 Task: Create new Company, with domain: 'uci.edu' and type: 'Vendor'. Add new contact for this company, with mail Id: 'Uday_Scott@uci.edu', First Name: Uday, Last name:  Scott, Job Title: 'Application Developer', Phone Number: '(916) 555-6795'. Change life cycle stage to  Lead and lead status to  In Progress. Logged in from softage.4@softage.net
Action: Mouse moved to (83, 66)
Screenshot: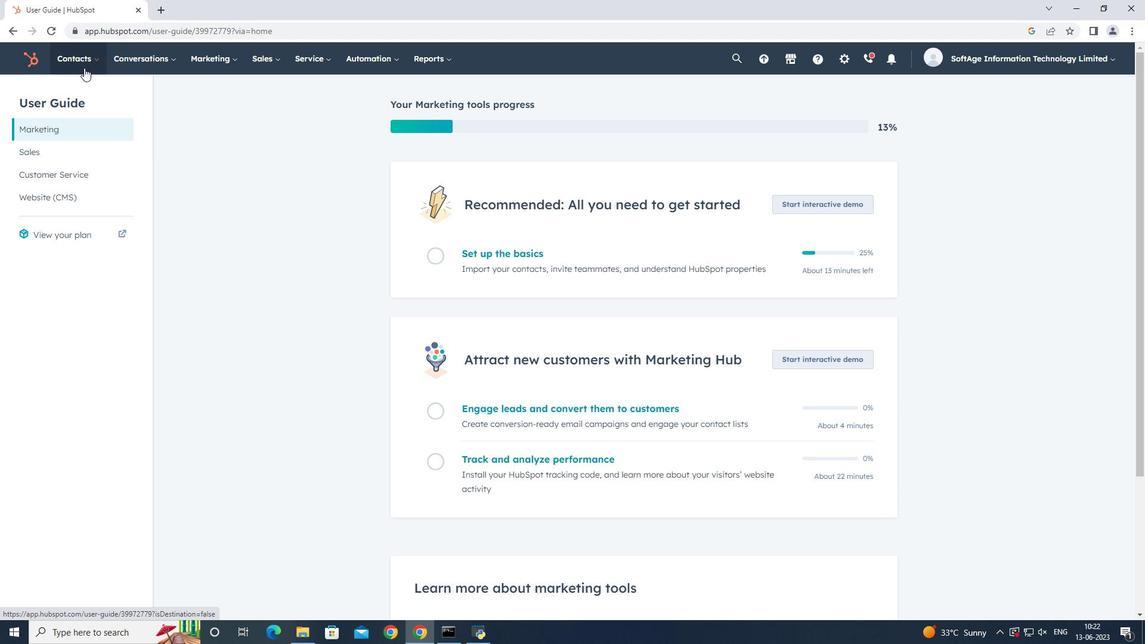 
Action: Mouse pressed left at (83, 66)
Screenshot: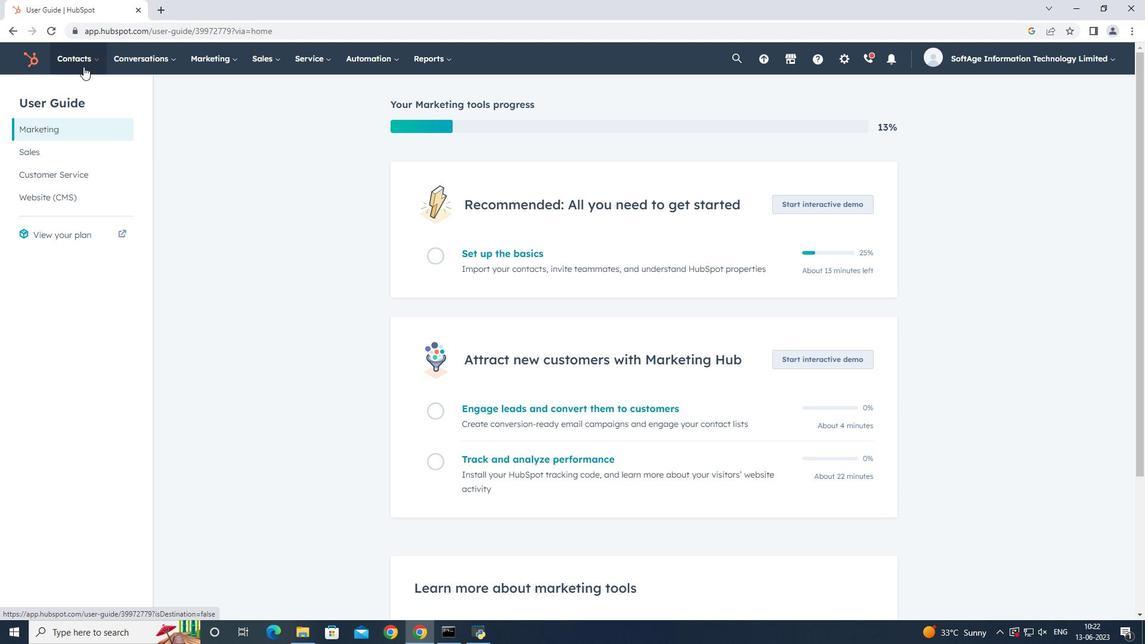 
Action: Mouse moved to (105, 119)
Screenshot: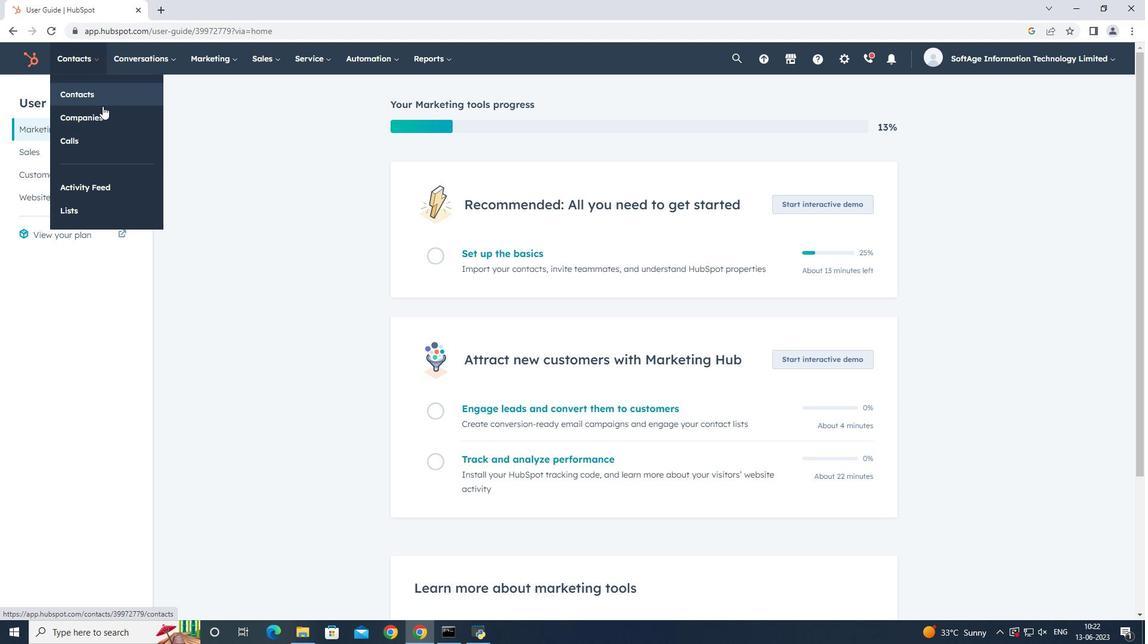 
Action: Mouse pressed left at (105, 119)
Screenshot: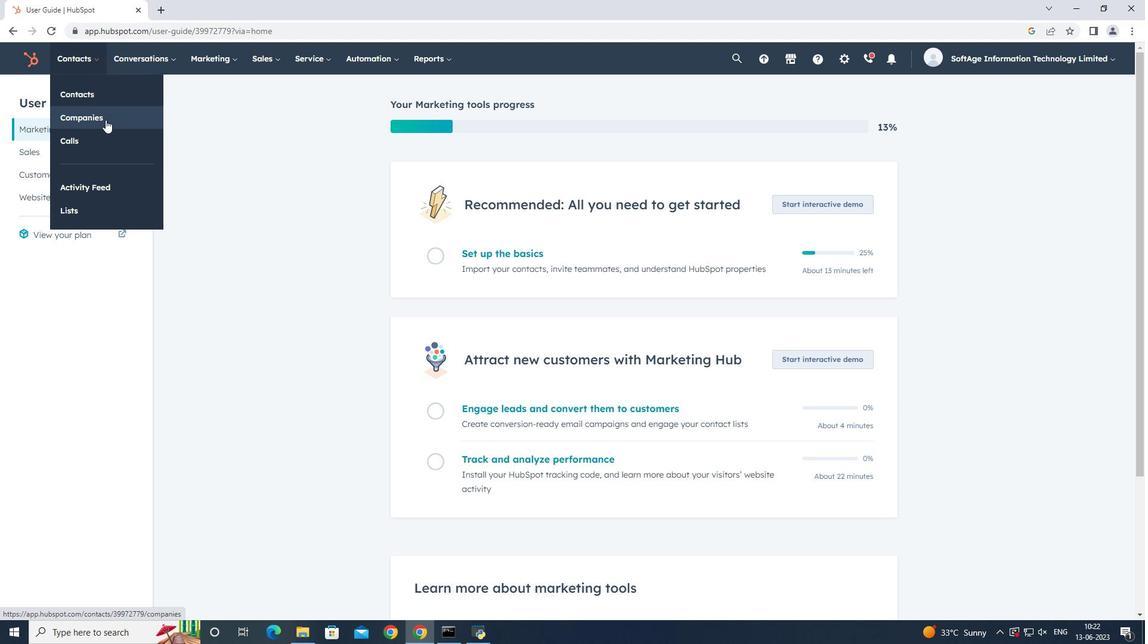 
Action: Mouse moved to (1078, 103)
Screenshot: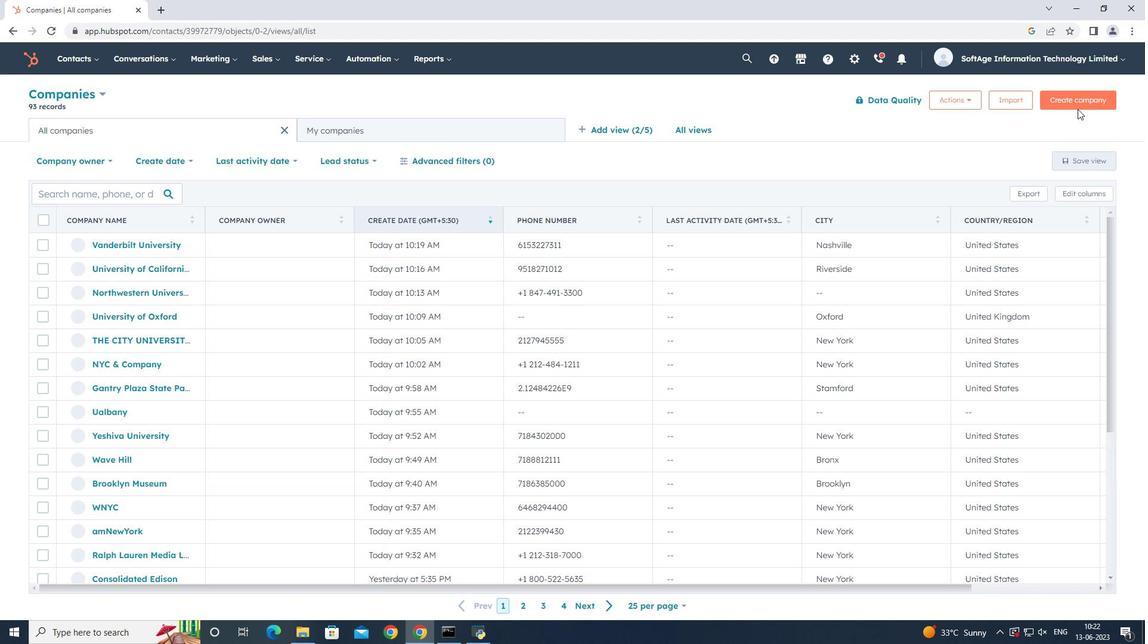 
Action: Mouse pressed left at (1078, 103)
Screenshot: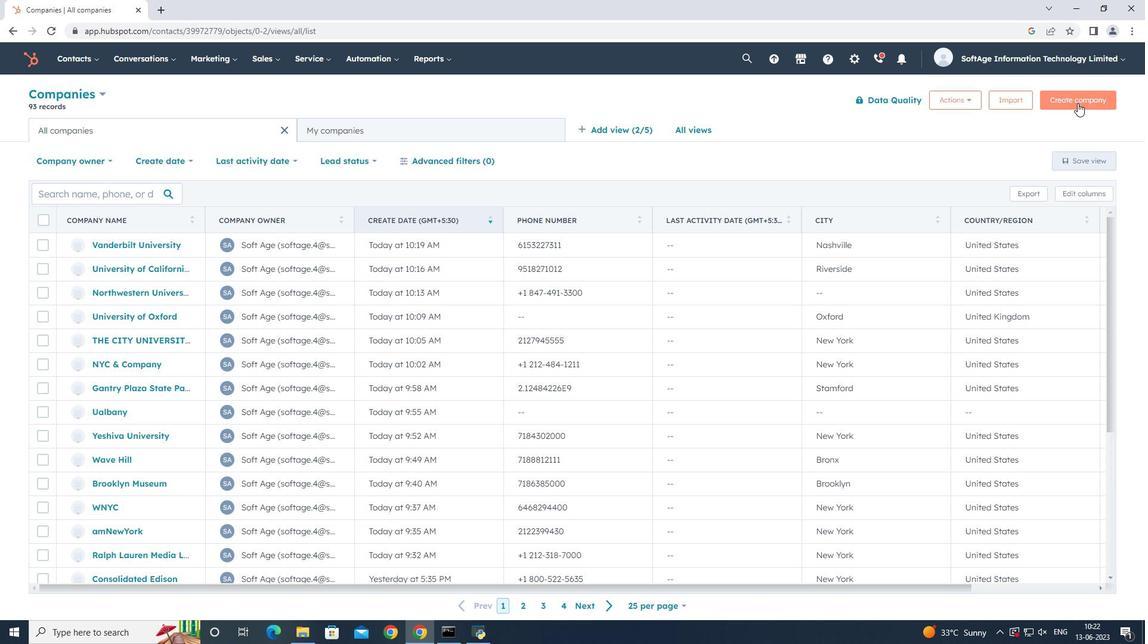 
Action: Mouse moved to (919, 158)
Screenshot: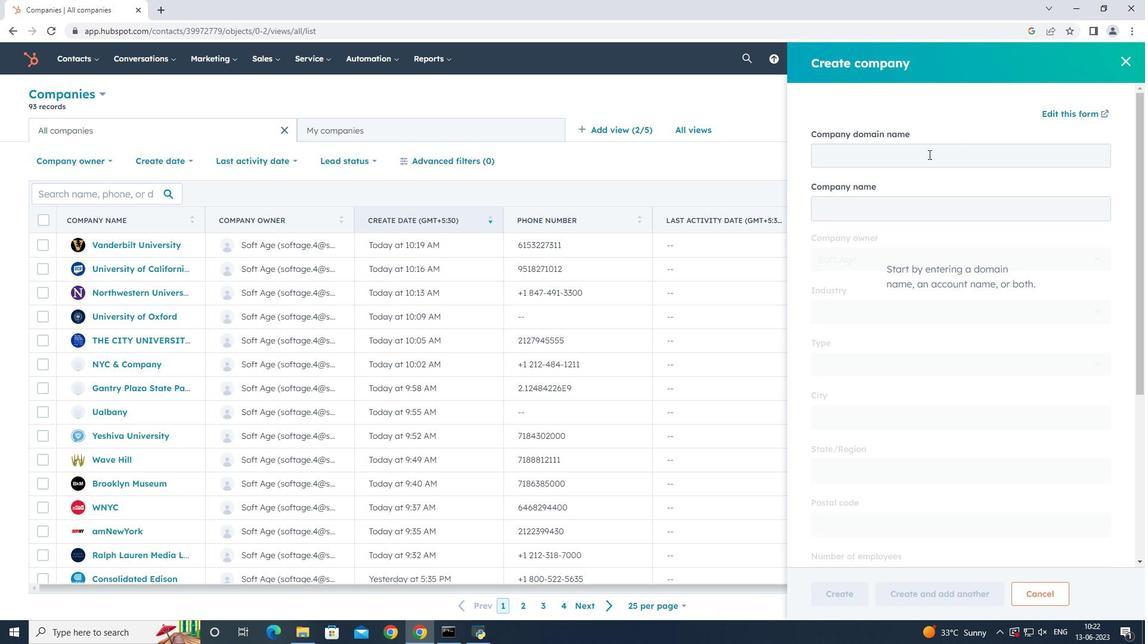 
Action: Mouse pressed left at (919, 158)
Screenshot: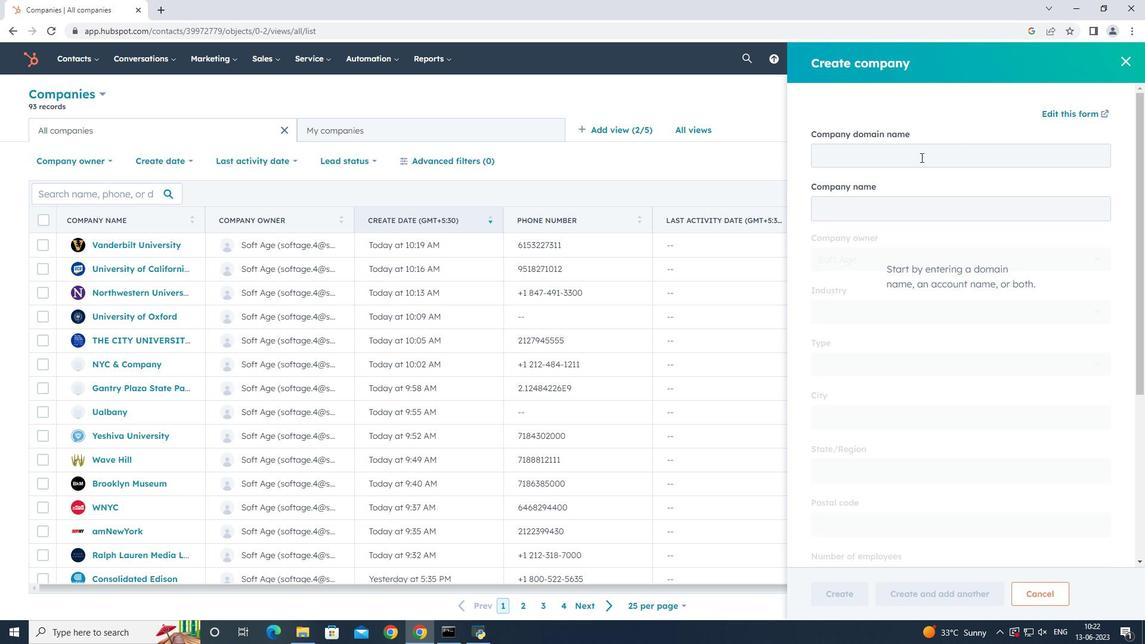 
Action: Key pressed uci.edu
Screenshot: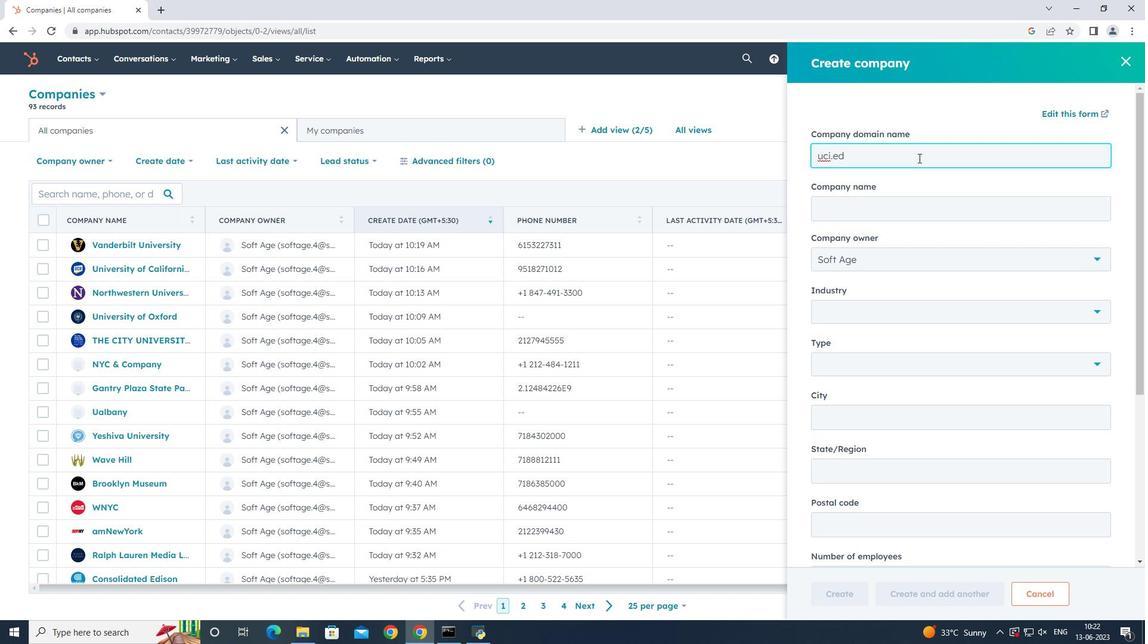 
Action: Mouse moved to (932, 359)
Screenshot: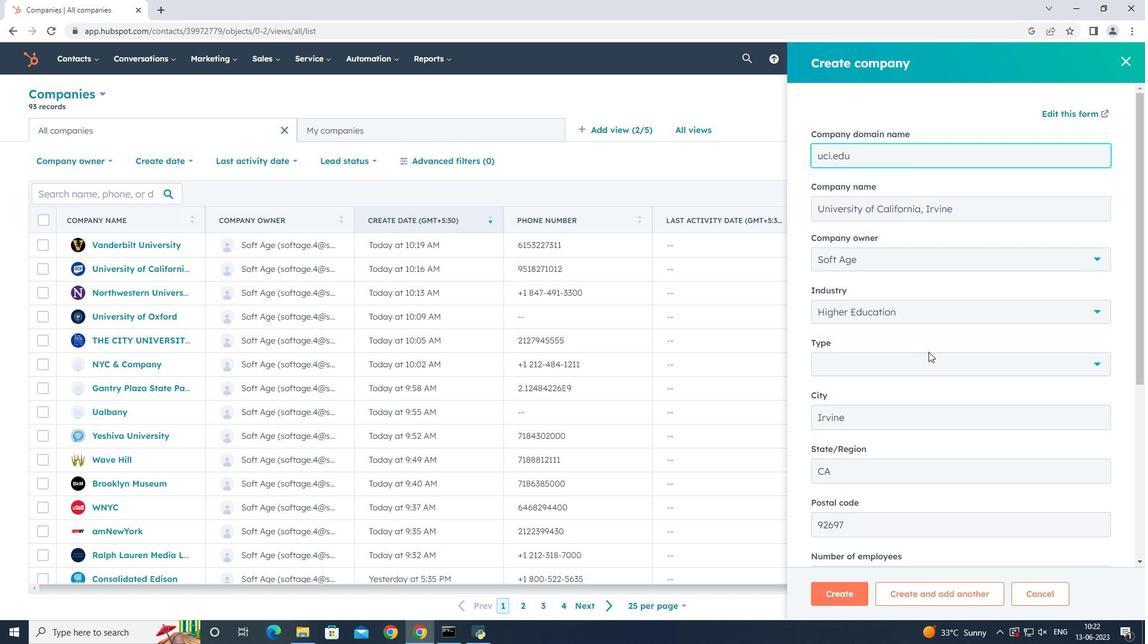 
Action: Mouse pressed left at (932, 359)
Screenshot: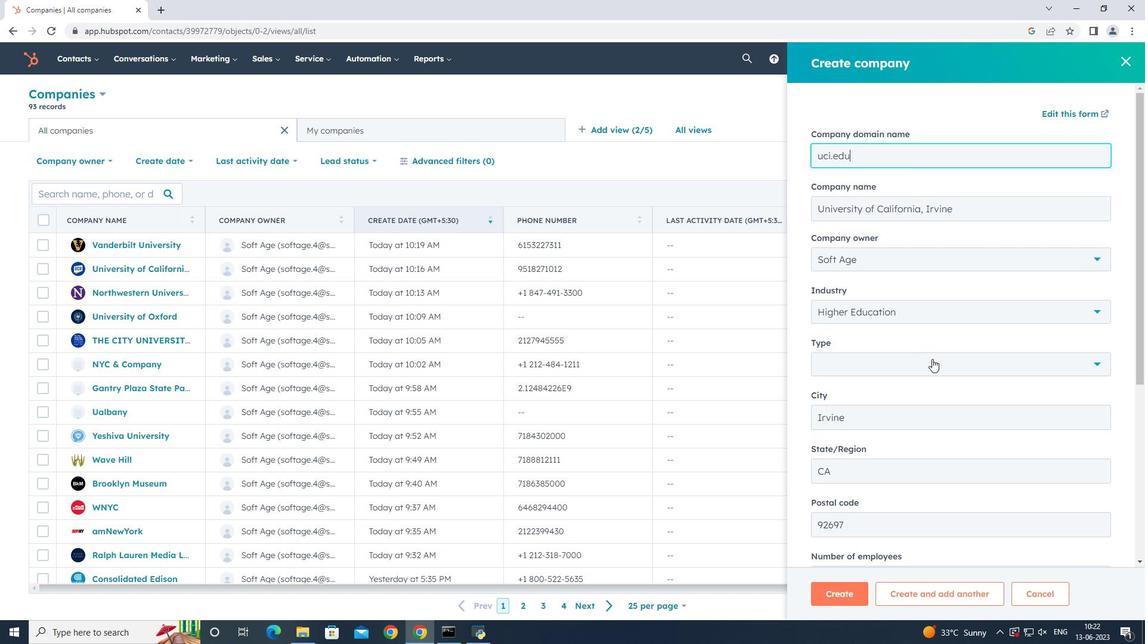 
Action: Mouse moved to (917, 489)
Screenshot: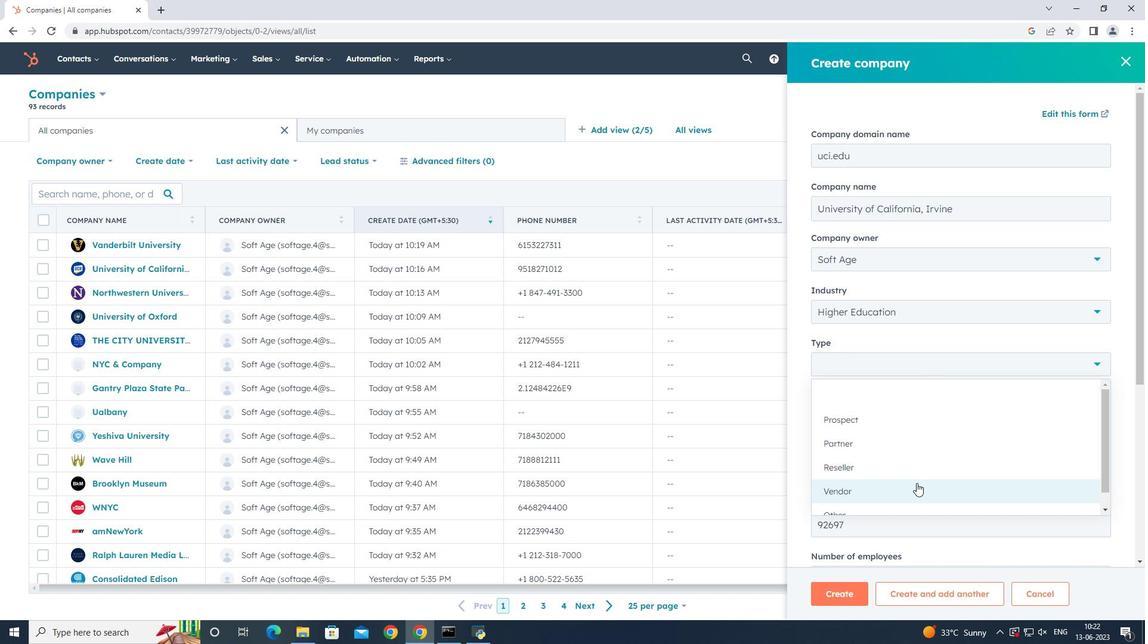 
Action: Mouse pressed left at (917, 489)
Screenshot: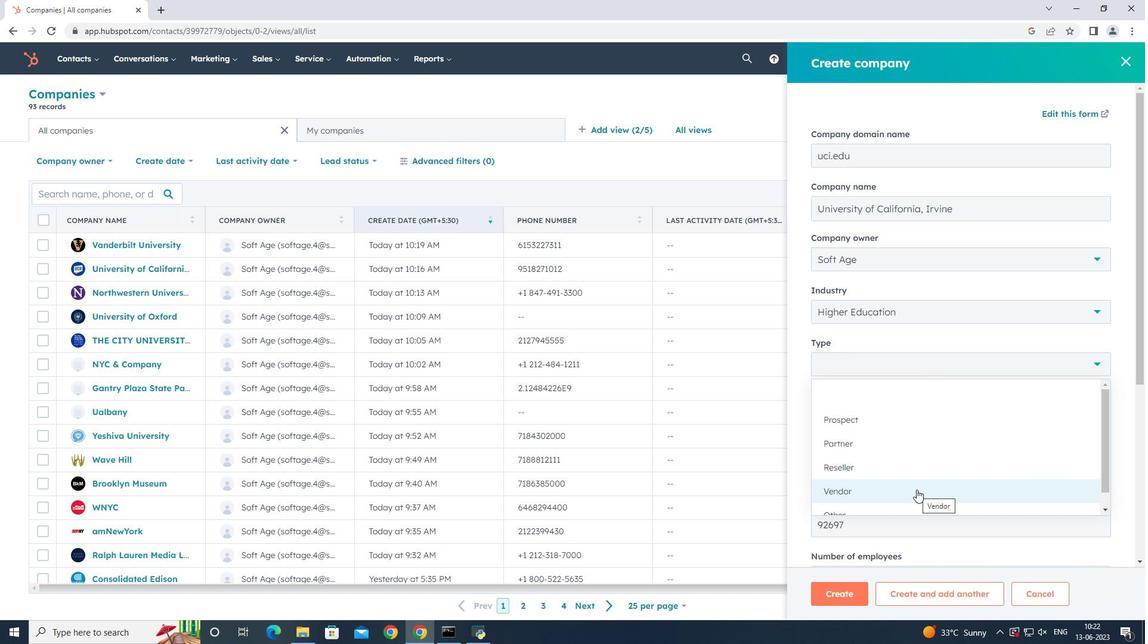 
Action: Mouse scrolled (917, 489) with delta (0, 0)
Screenshot: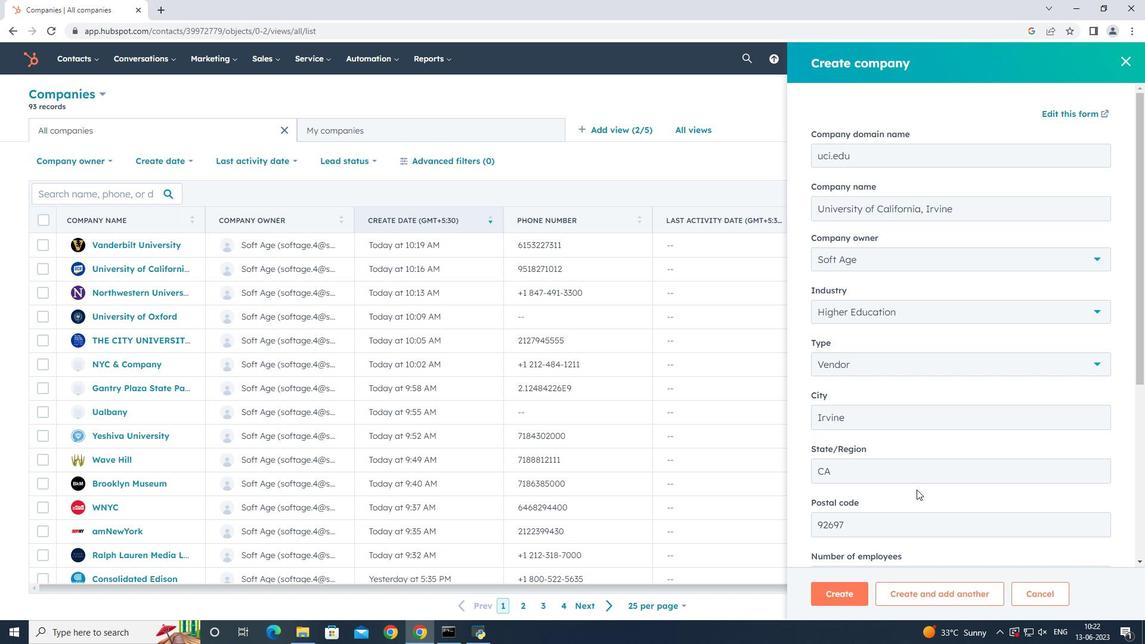 
Action: Mouse moved to (917, 490)
Screenshot: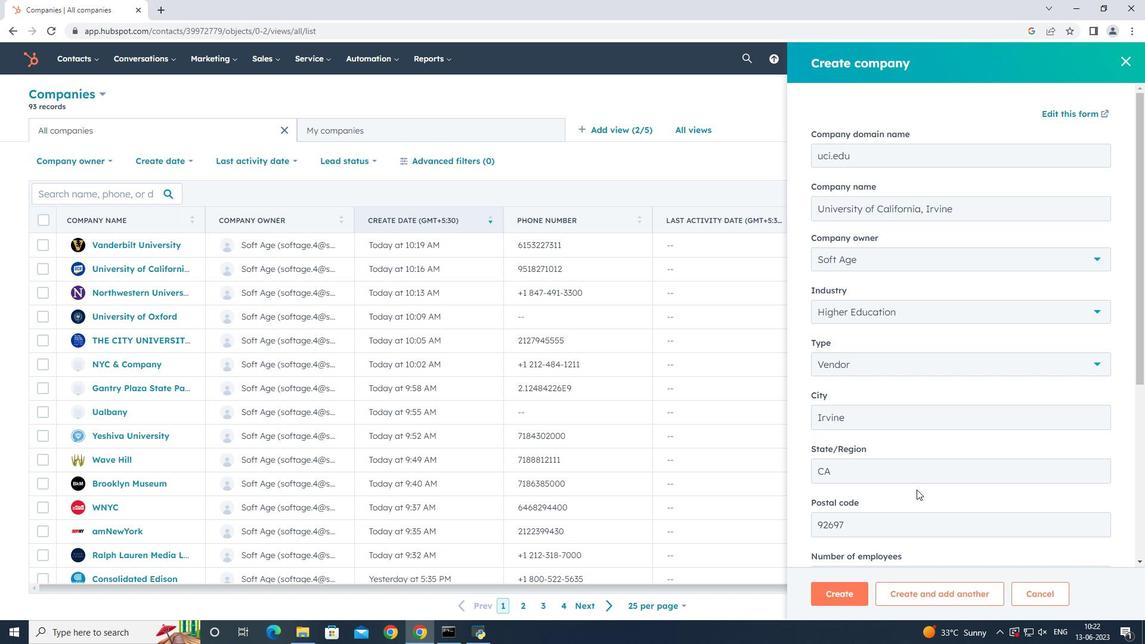 
Action: Mouse scrolled (917, 489) with delta (0, 0)
Screenshot: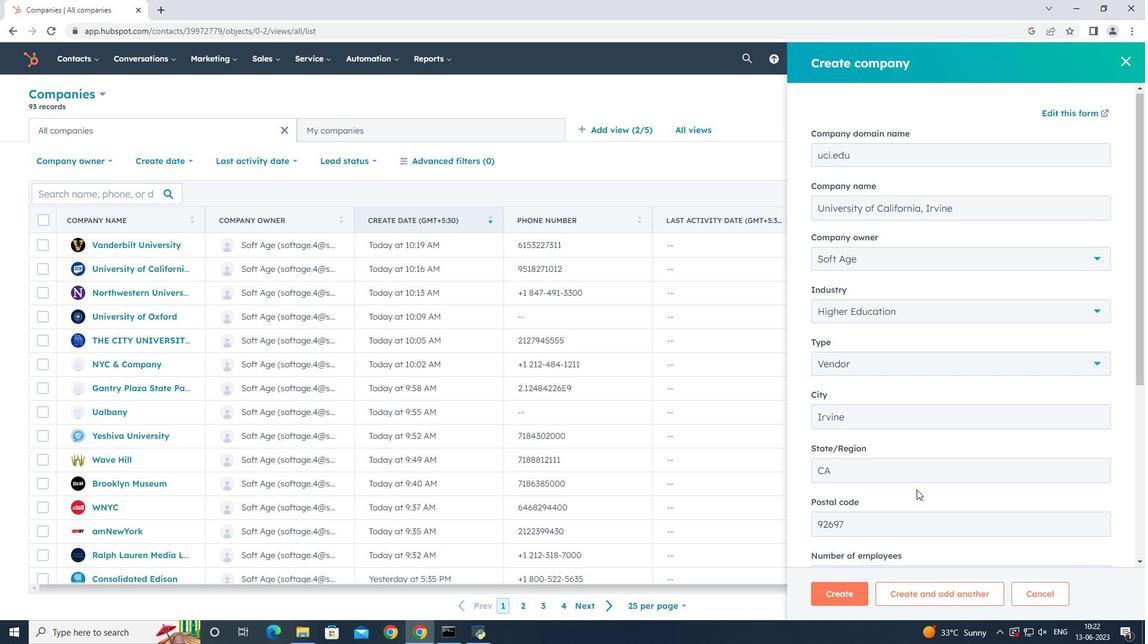 
Action: Mouse scrolled (917, 489) with delta (0, 0)
Screenshot: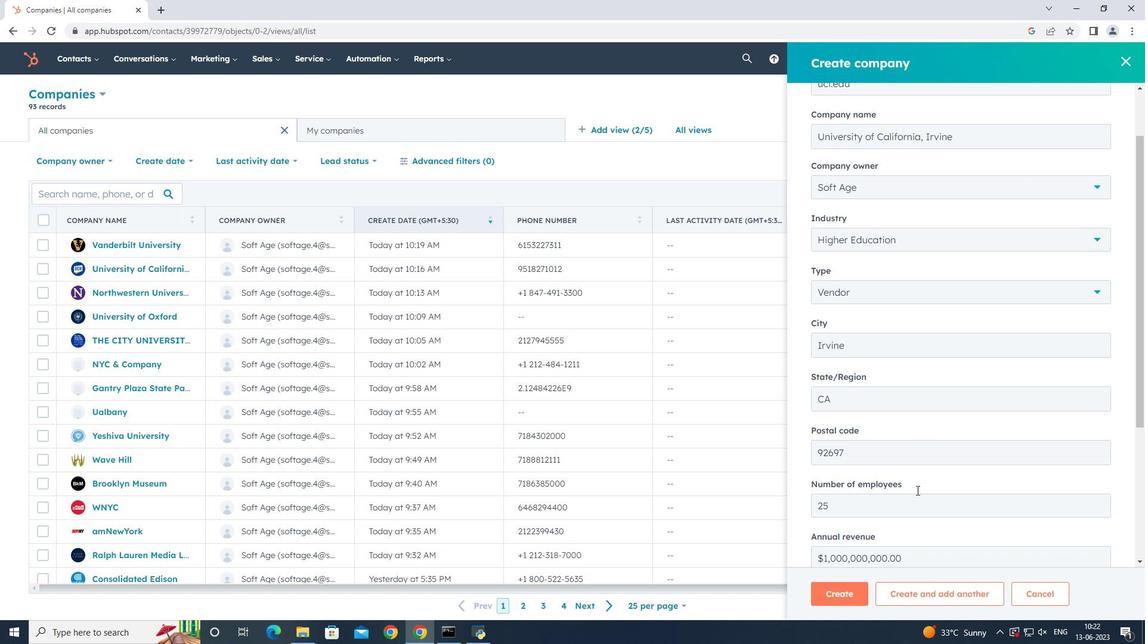 
Action: Mouse scrolled (917, 489) with delta (0, 0)
Screenshot: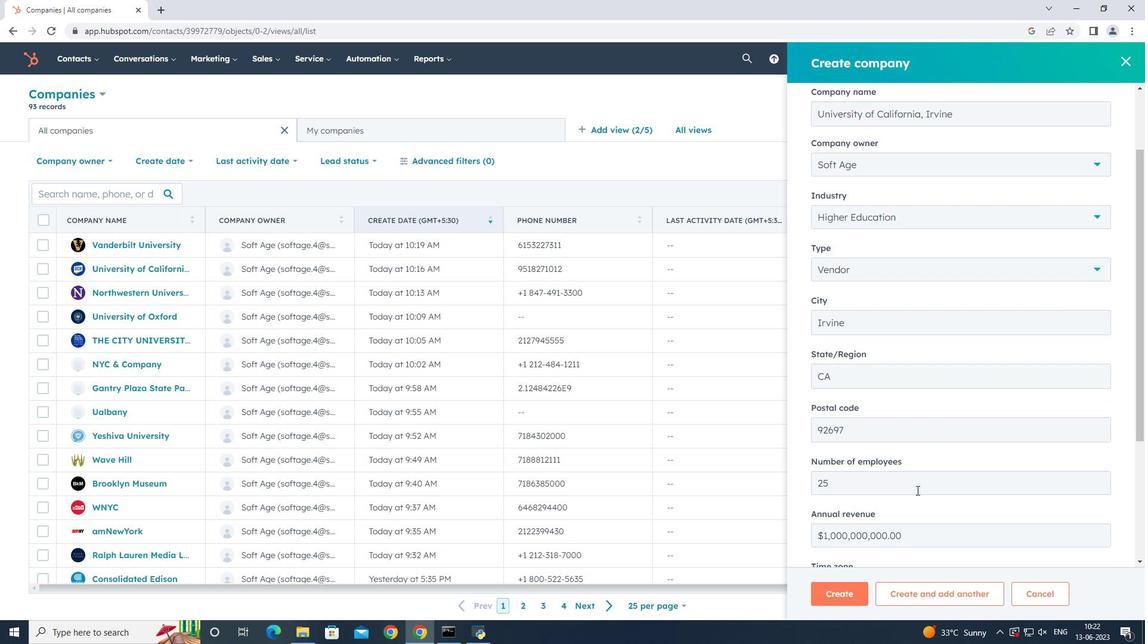 
Action: Mouse scrolled (917, 489) with delta (0, 0)
Screenshot: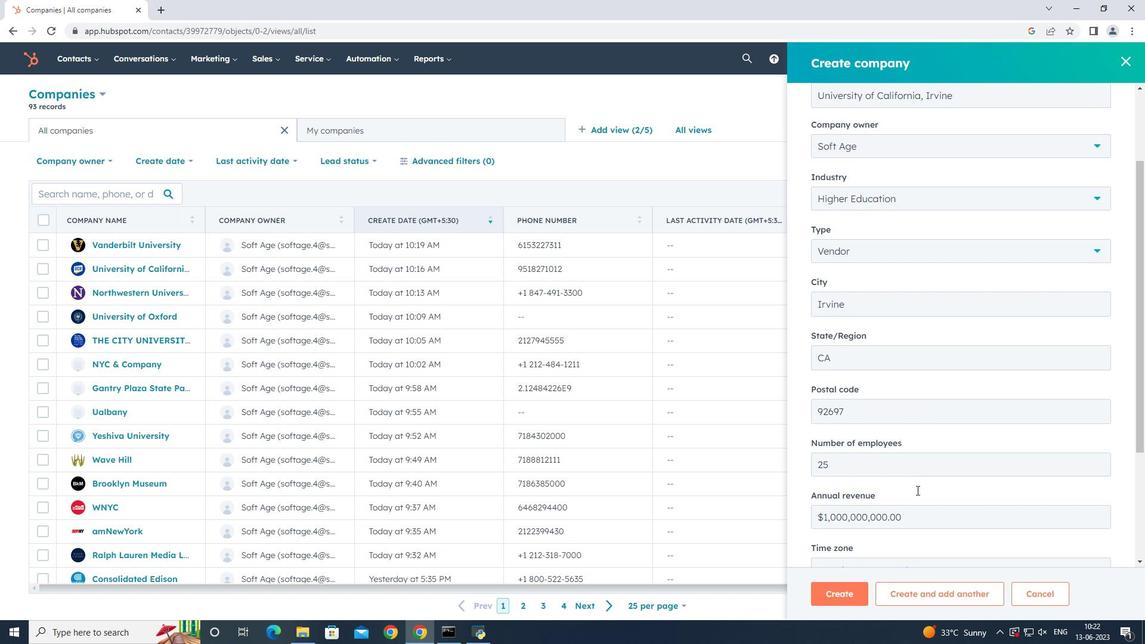 
Action: Mouse scrolled (917, 489) with delta (0, 0)
Screenshot: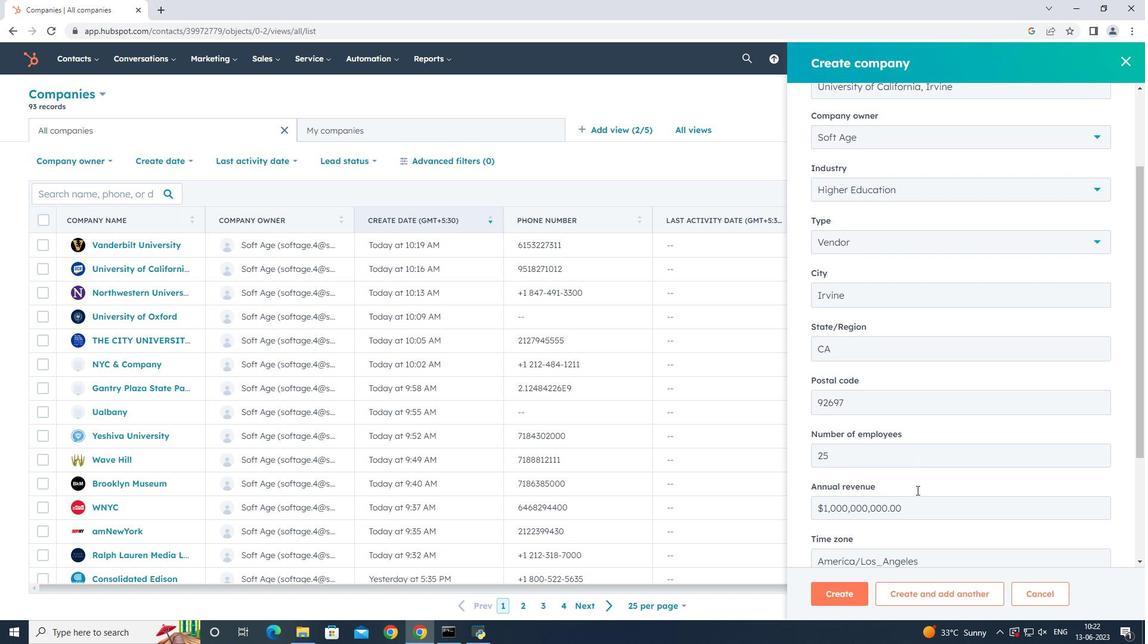 
Action: Mouse scrolled (917, 489) with delta (0, 0)
Screenshot: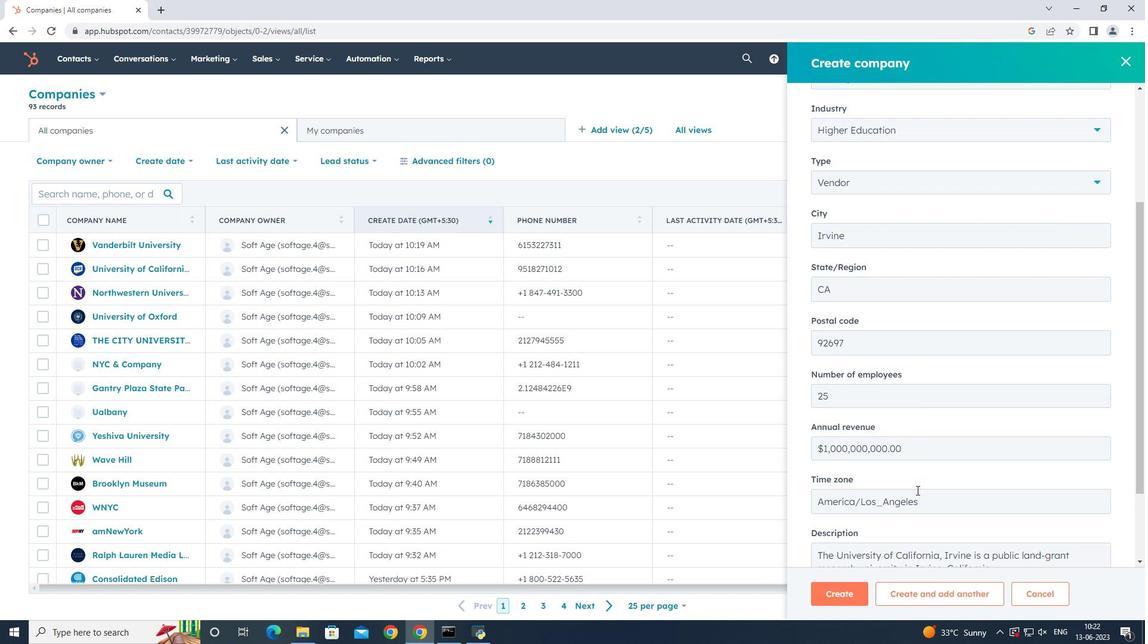 
Action: Mouse scrolled (917, 489) with delta (0, 0)
Screenshot: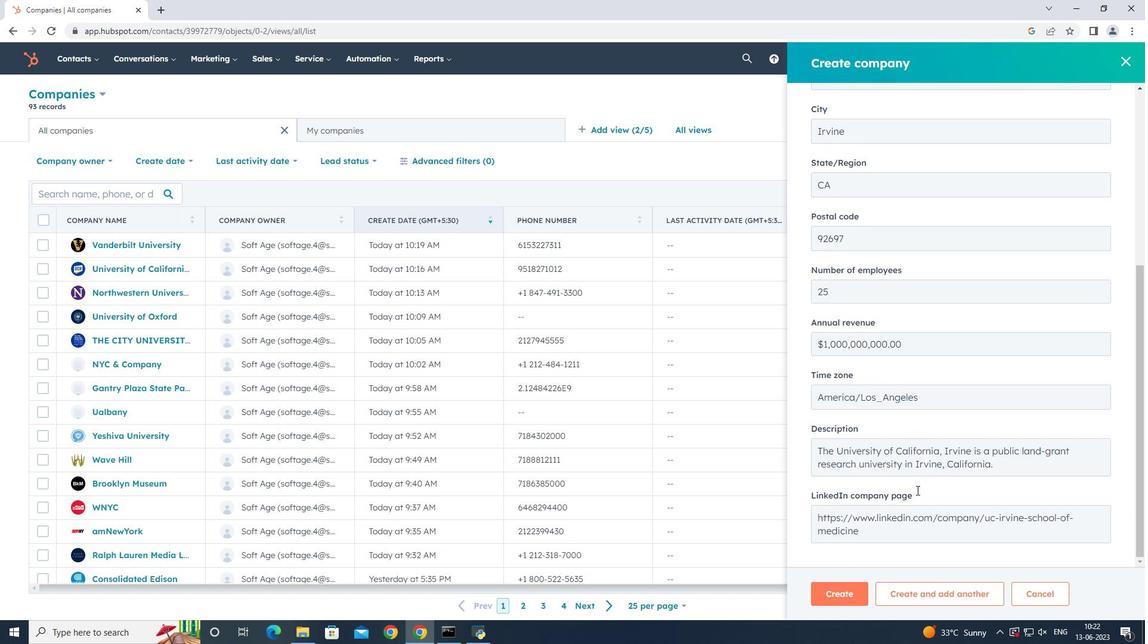 
Action: Mouse scrolled (917, 489) with delta (0, 0)
Screenshot: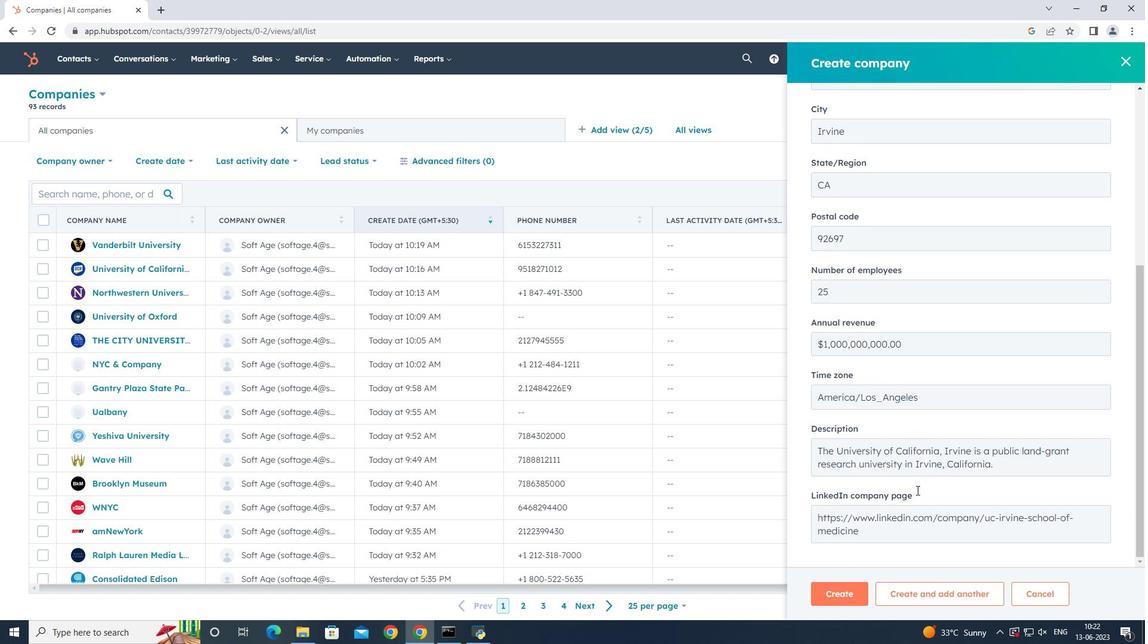 
Action: Mouse scrolled (917, 489) with delta (0, 0)
Screenshot: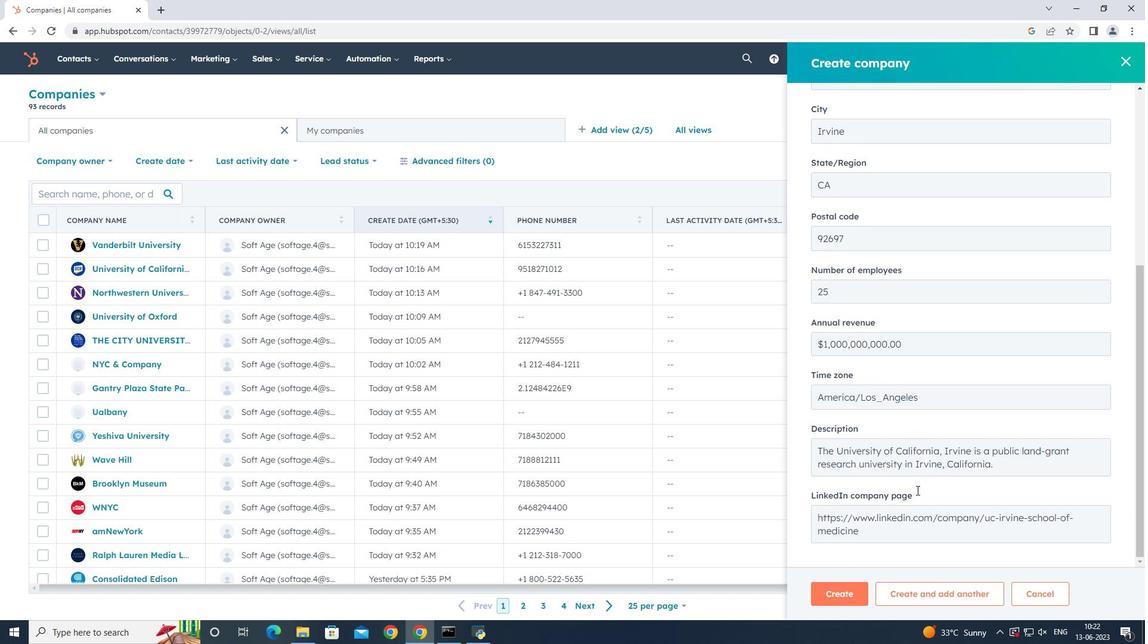 
Action: Mouse scrolled (917, 489) with delta (0, 0)
Screenshot: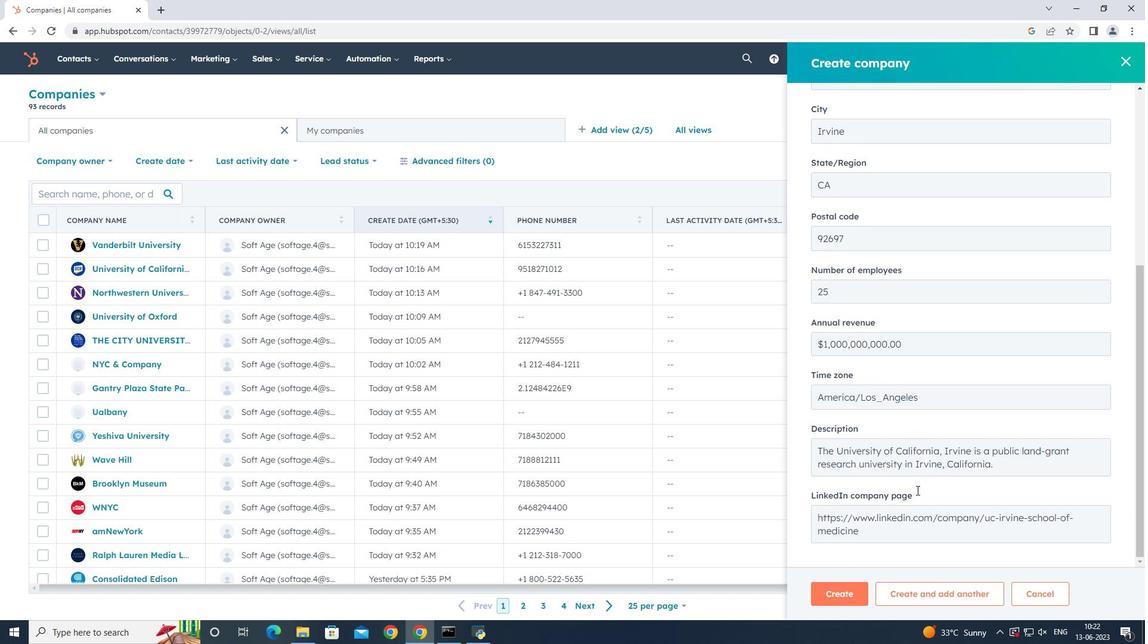 
Action: Mouse moved to (852, 585)
Screenshot: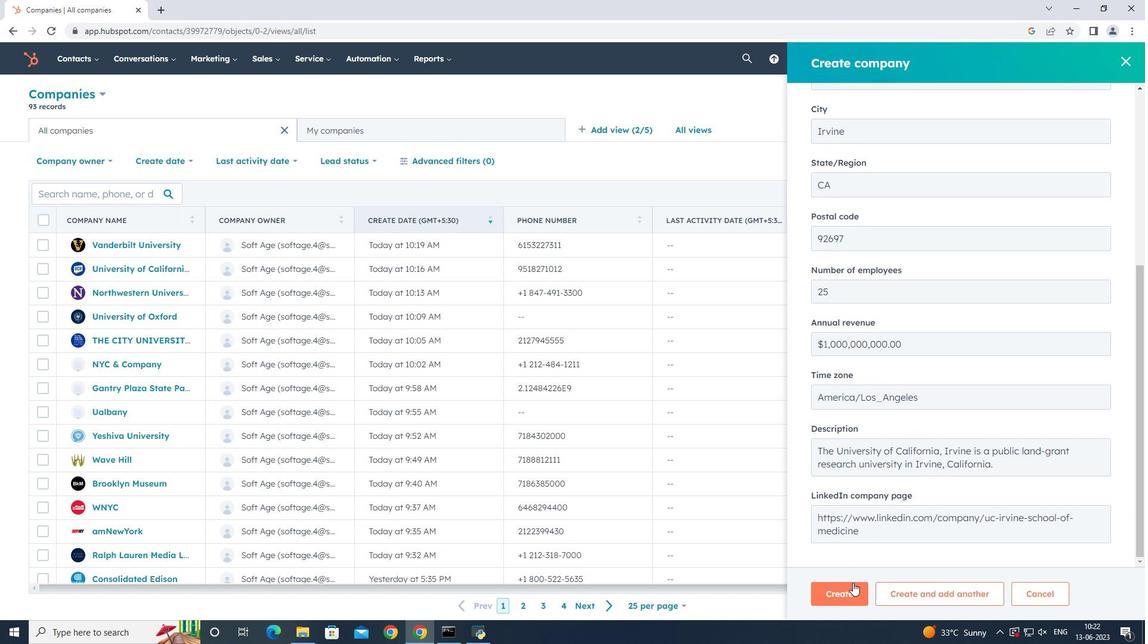 
Action: Mouse pressed left at (852, 585)
Screenshot: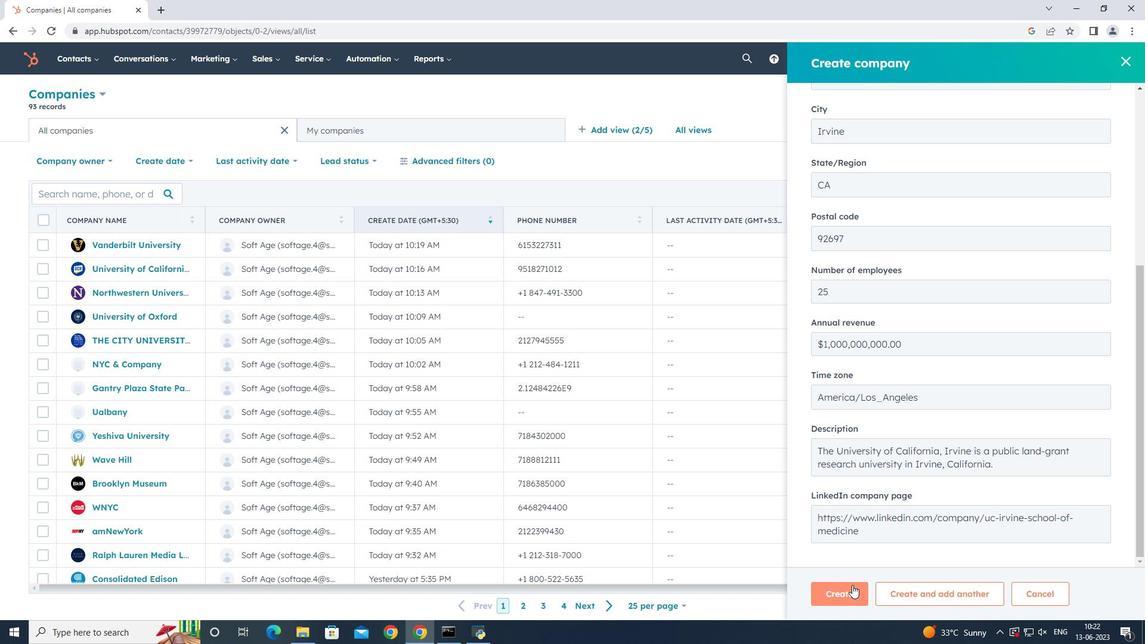 
Action: Mouse moved to (796, 381)
Screenshot: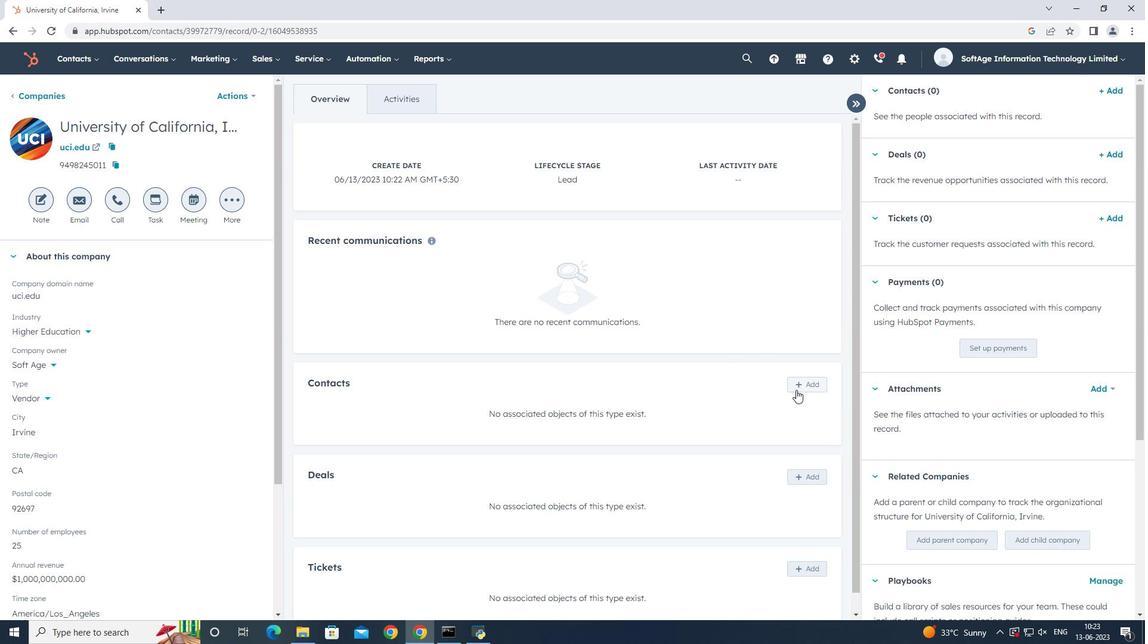 
Action: Mouse pressed left at (796, 381)
Screenshot: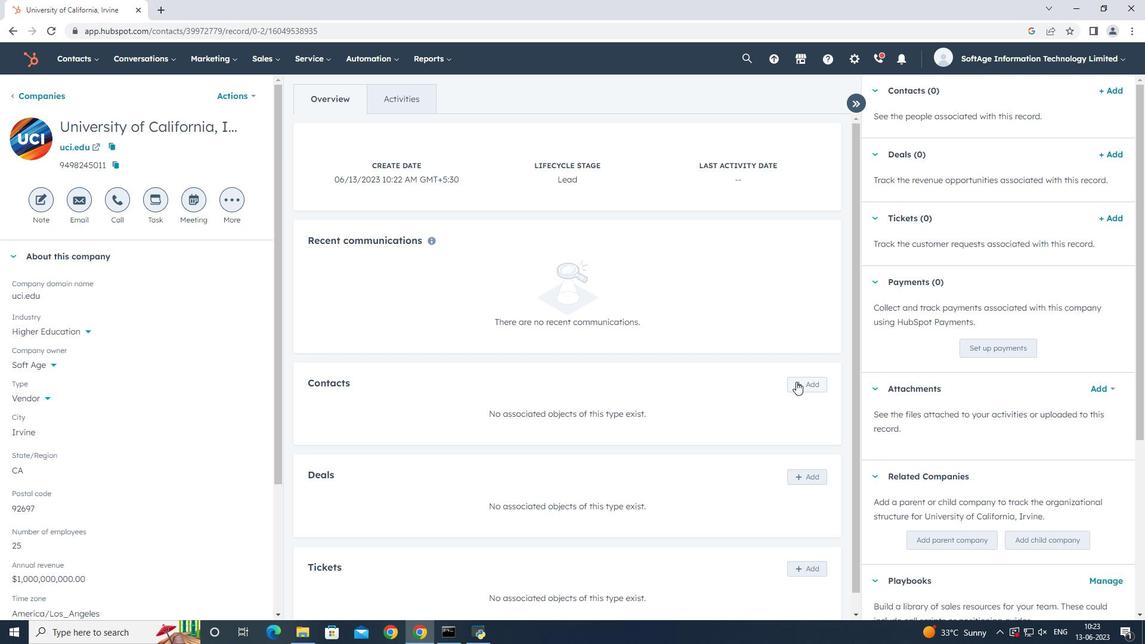 
Action: Mouse moved to (887, 133)
Screenshot: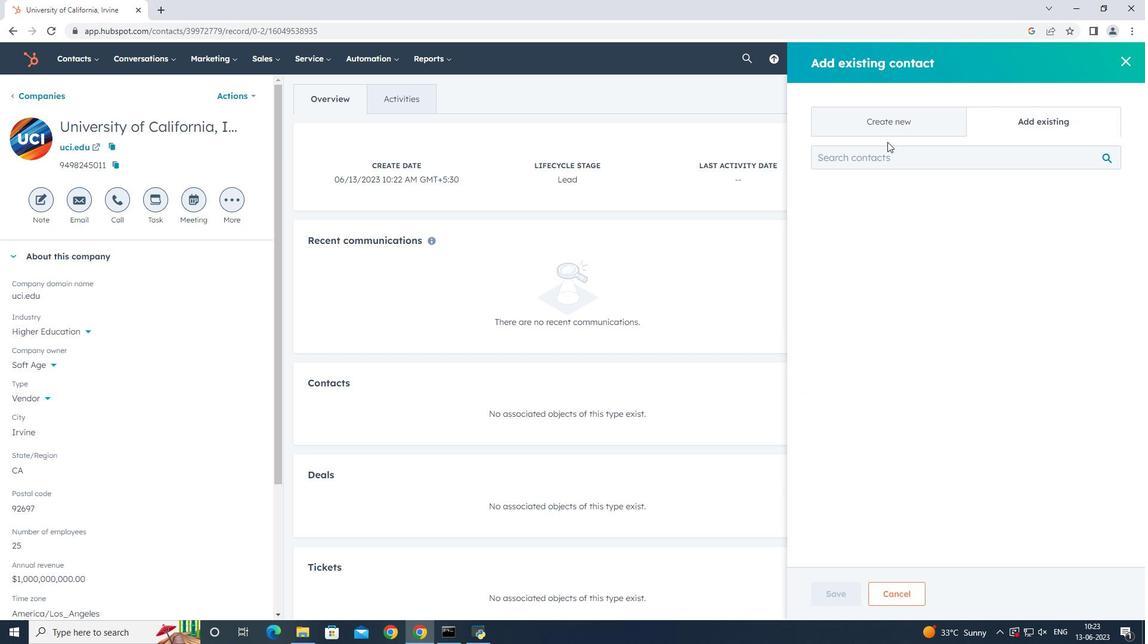 
Action: Mouse pressed left at (887, 133)
Screenshot: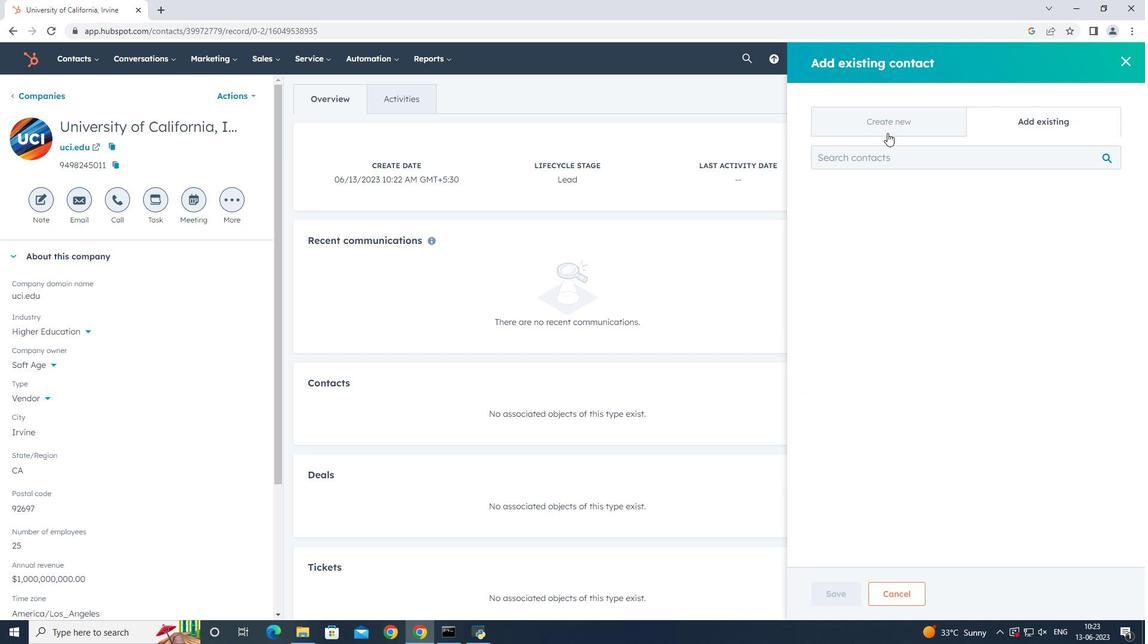 
Action: Mouse moved to (912, 190)
Screenshot: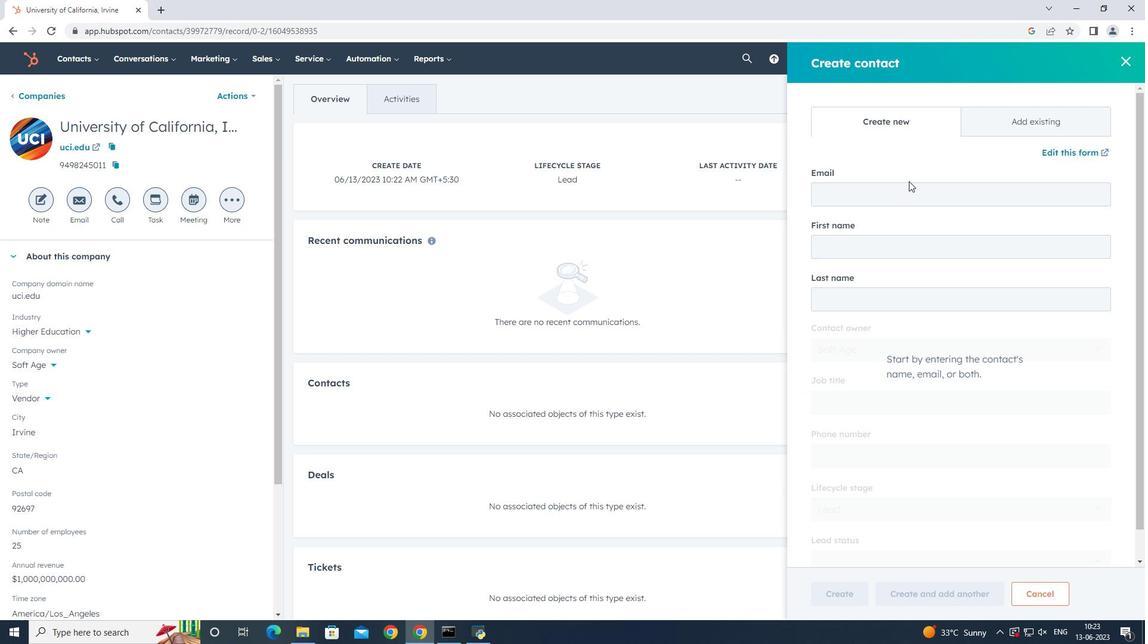 
Action: Mouse pressed left at (912, 190)
Screenshot: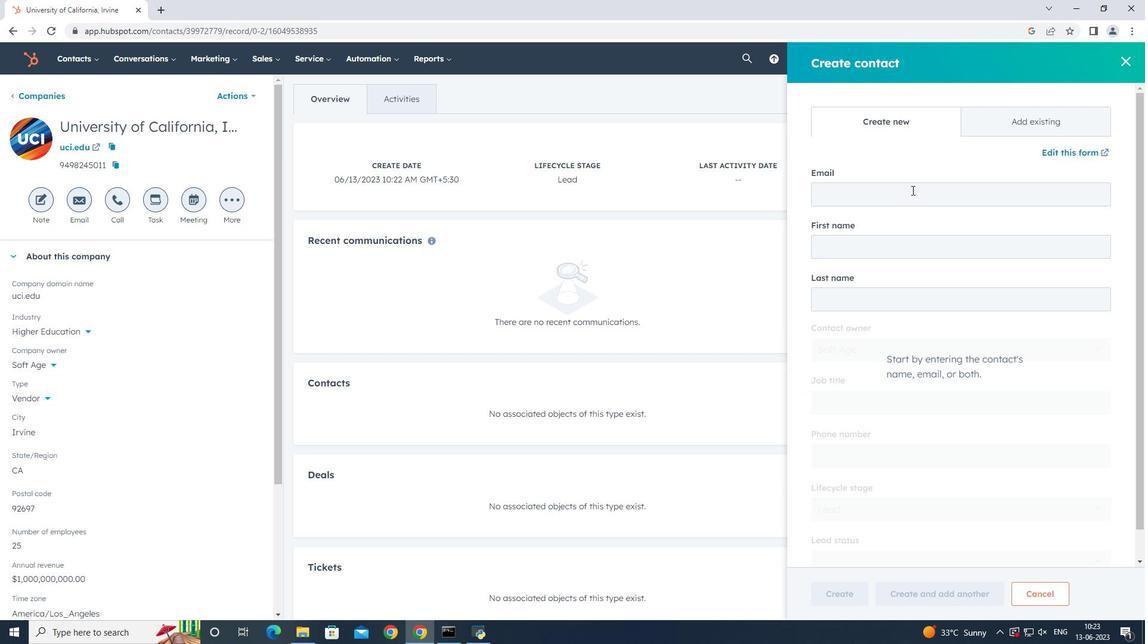 
Action: Key pressed <Key.shift_r><Key.shift_r><Key.shift_r><Key.shift_r>Uday<Key.shift_r><Key.shift_r><Key.shift_r>_<Key.shift>Scott<Key.shift>@uci.edu
Screenshot: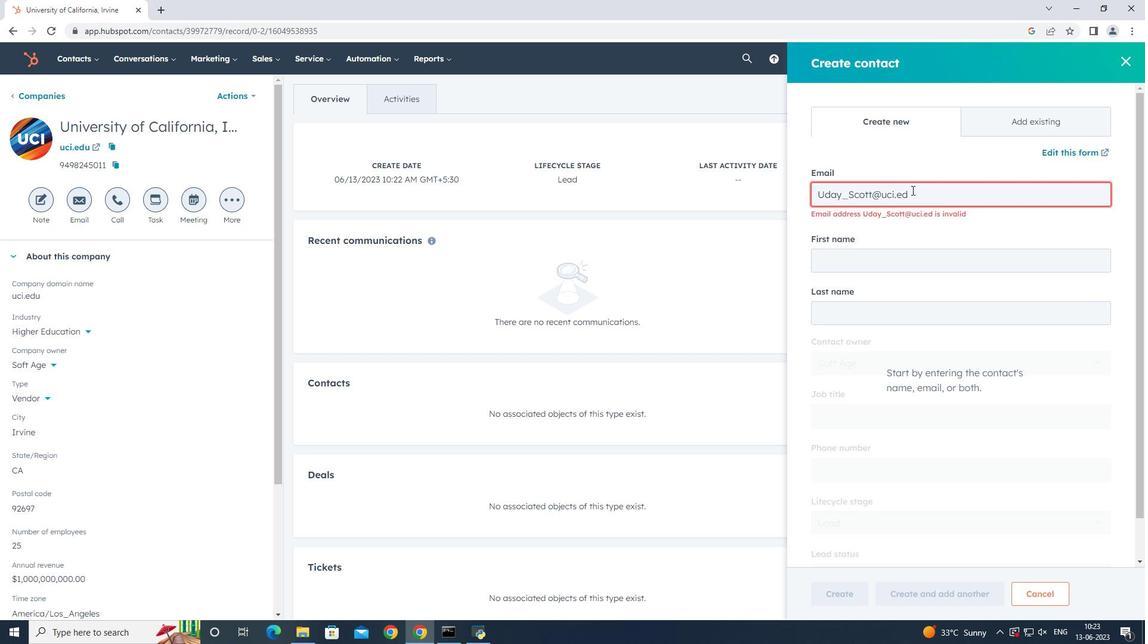 
Action: Mouse moved to (926, 244)
Screenshot: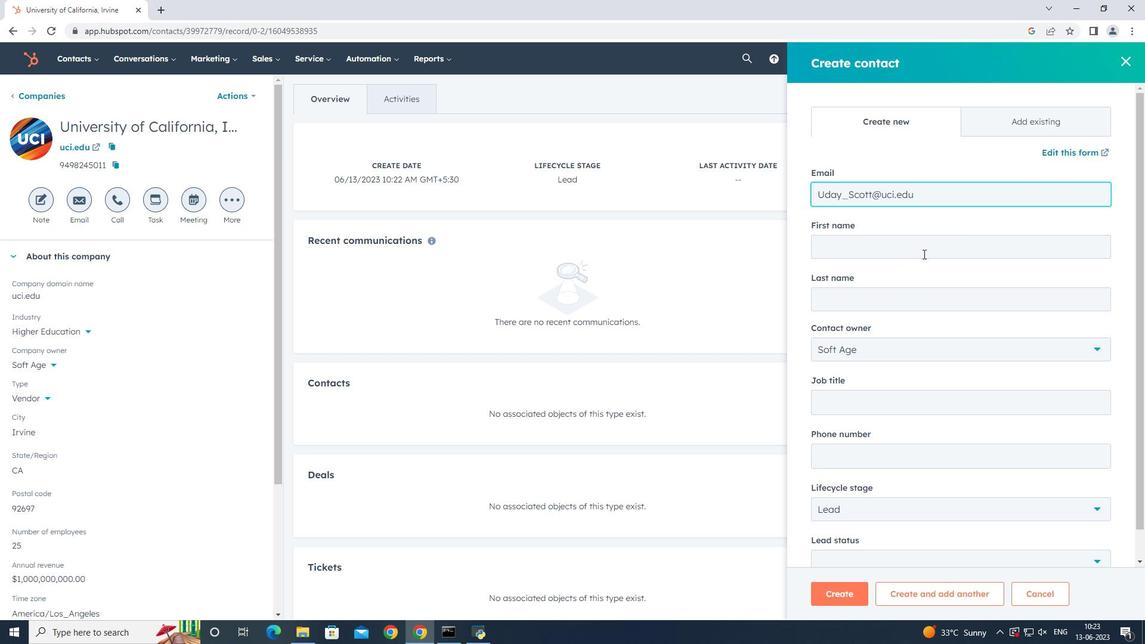 
Action: Mouse pressed left at (926, 244)
Screenshot: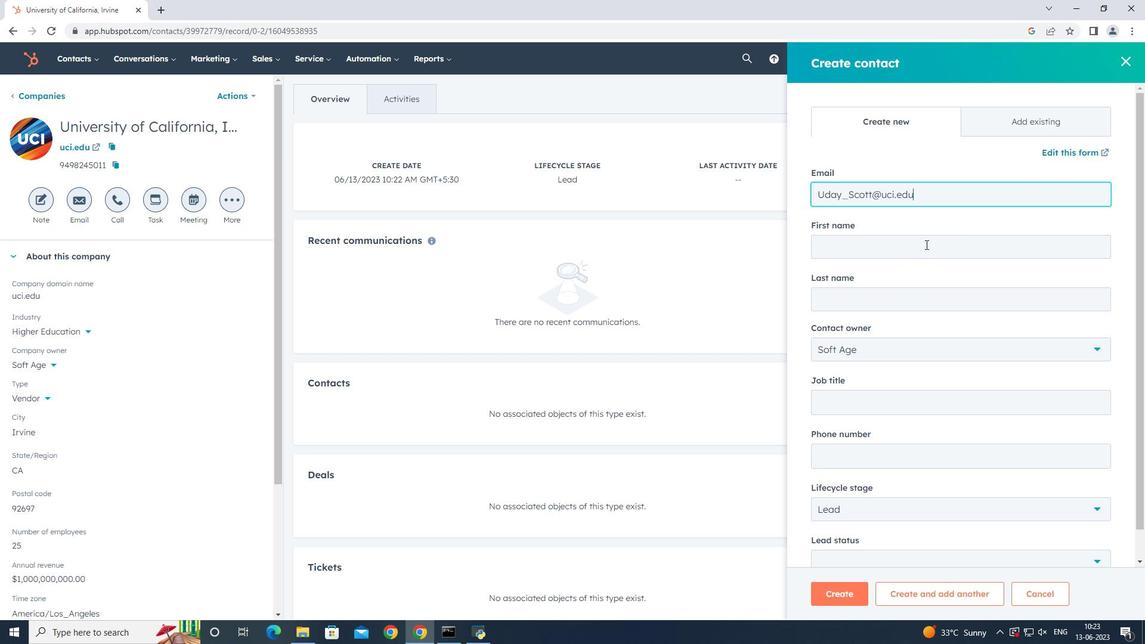 
Action: Key pressed <Key.shift_r><Key.shift_r><Key.shift_r><Key.shift_r>Uday<Key.tab><Key.shift>Scott
Screenshot: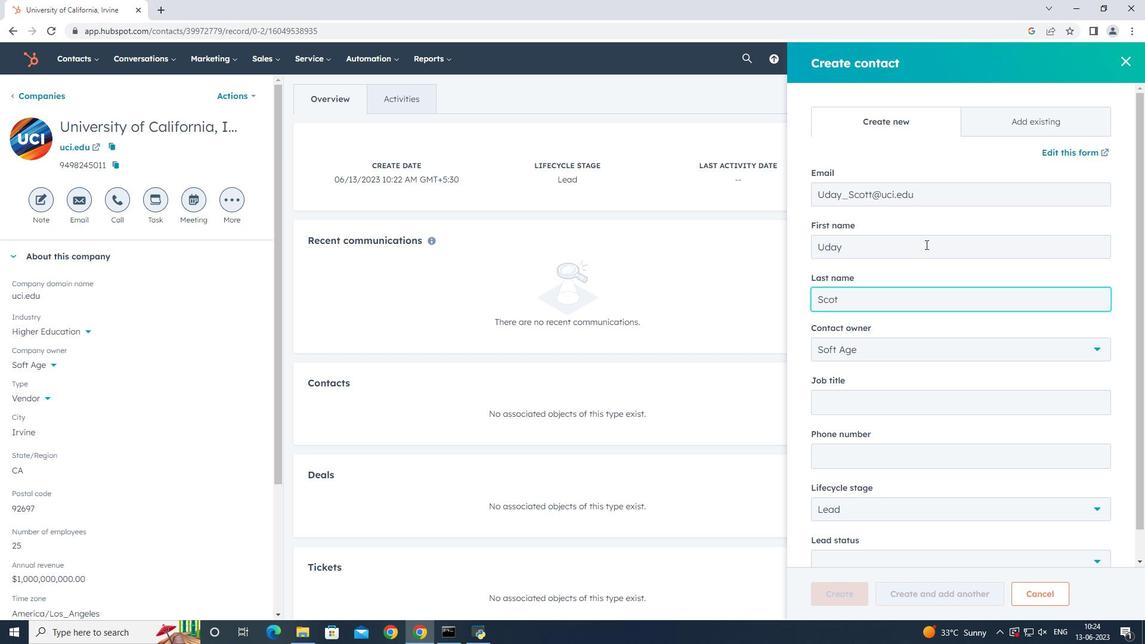 
Action: Mouse moved to (908, 398)
Screenshot: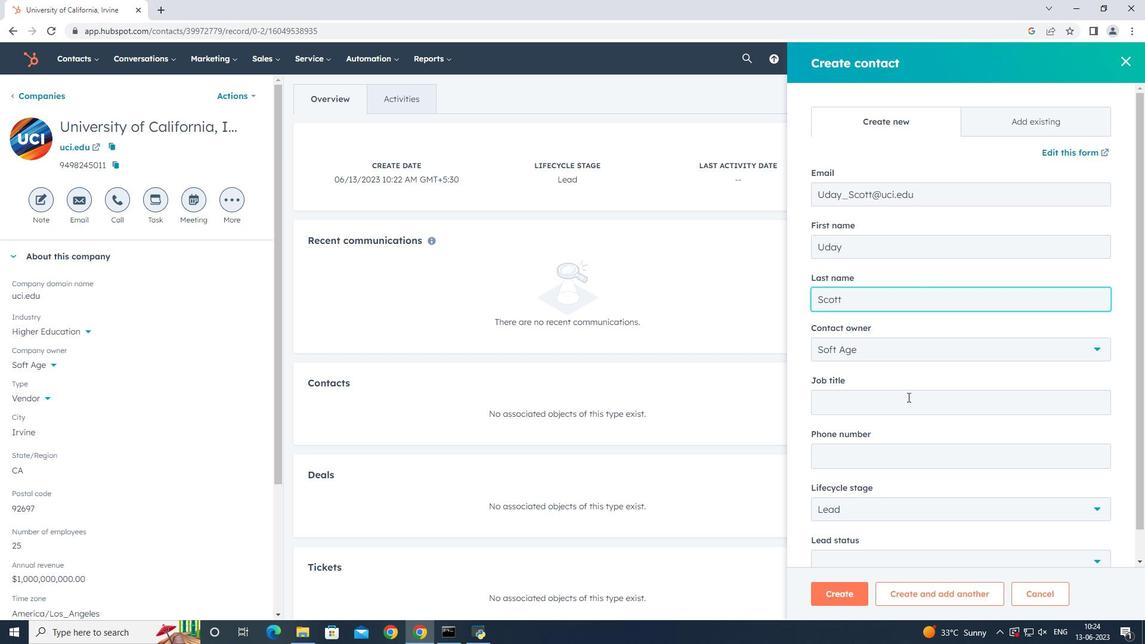 
Action: Mouse pressed left at (908, 398)
Screenshot: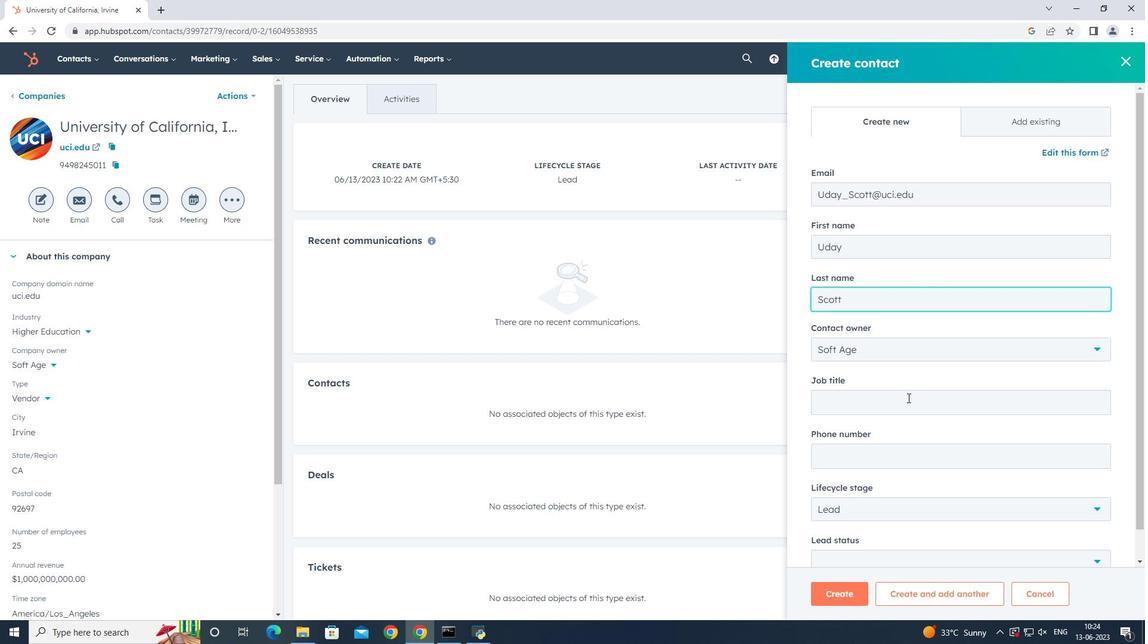 
Action: Key pressed <Key.shift>Application<Key.space><Key.shift>Developer
Screenshot: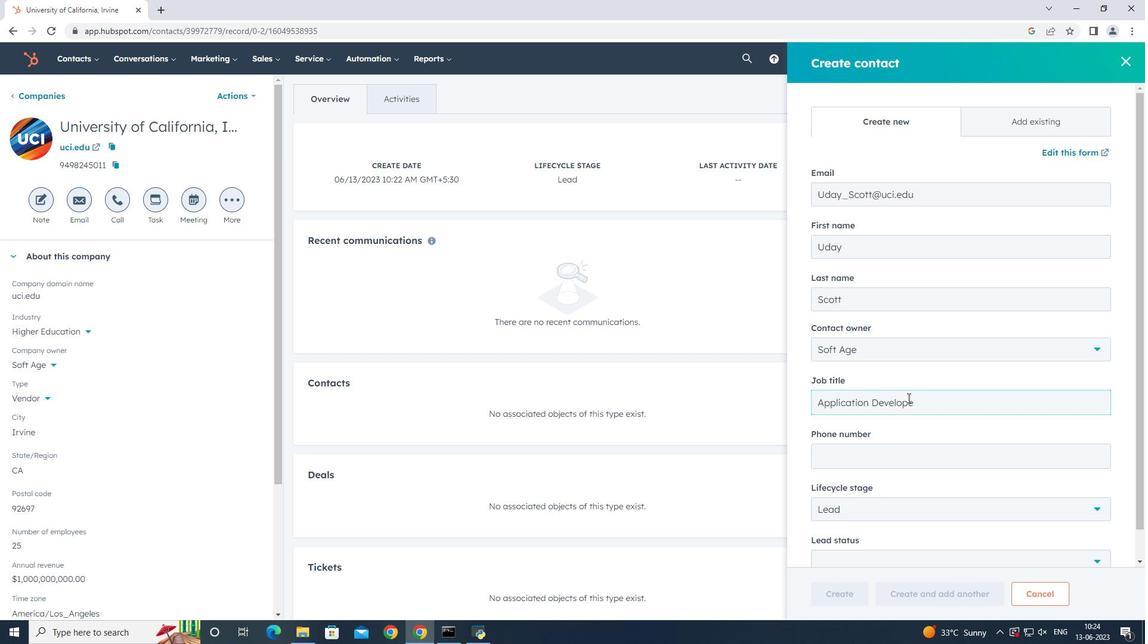 
Action: Mouse moved to (919, 455)
Screenshot: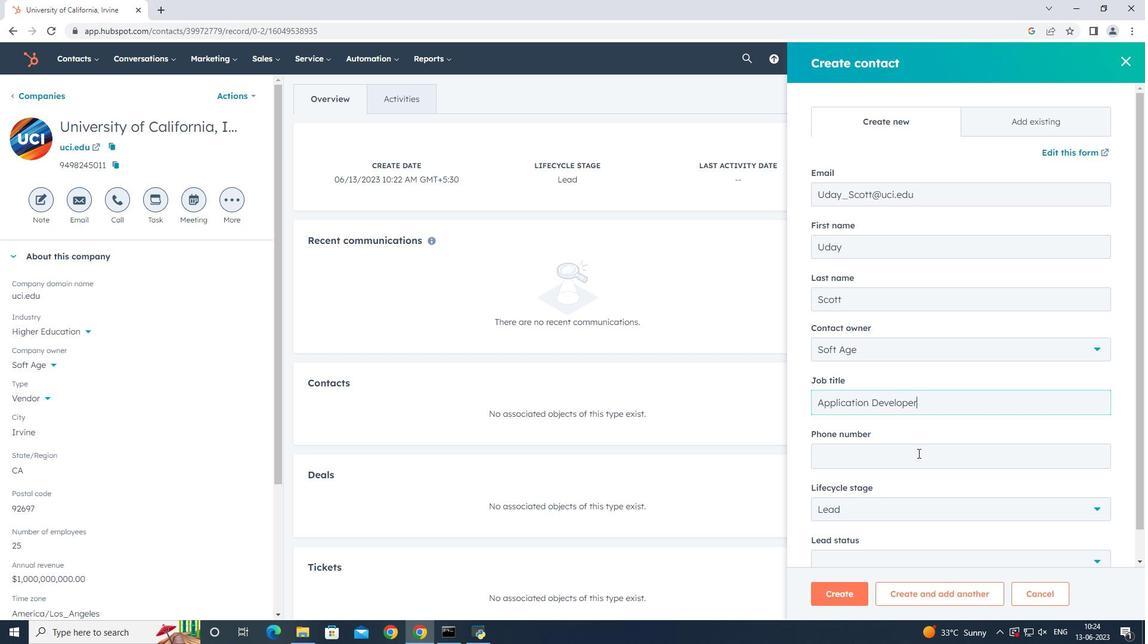 
Action: Mouse pressed left at (919, 455)
Screenshot: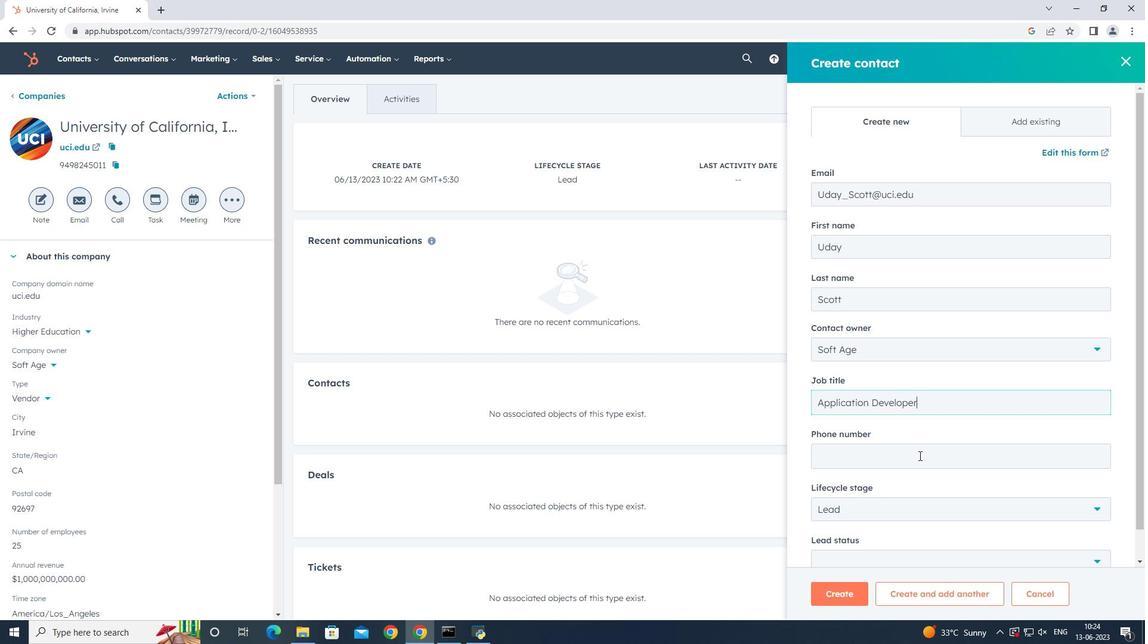 
Action: Key pressed 9165556795
Screenshot: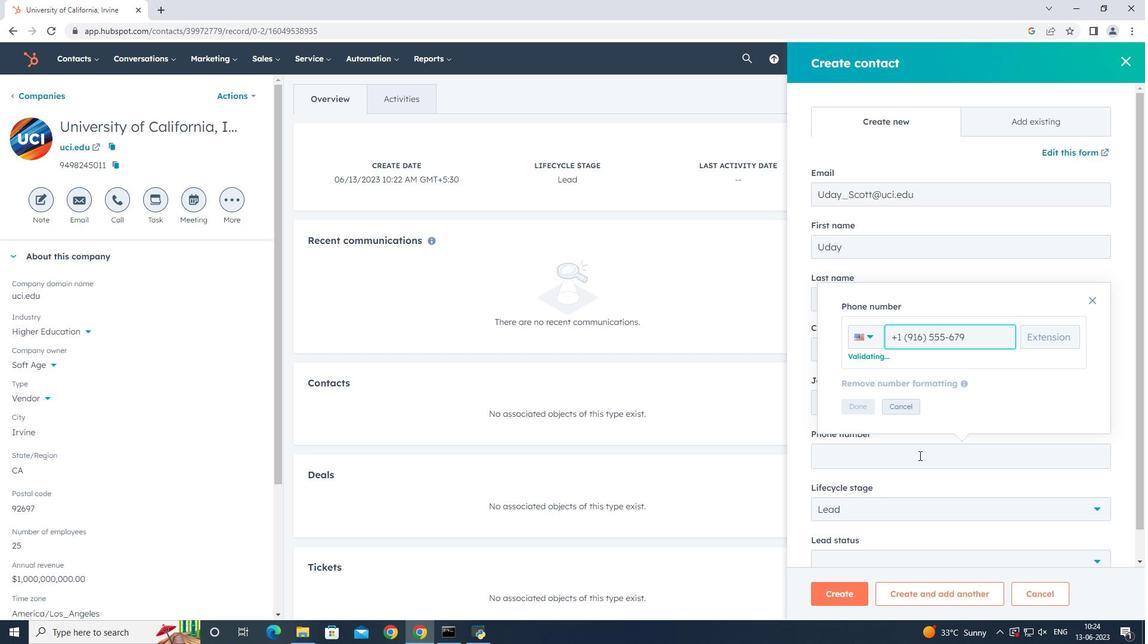 
Action: Mouse moved to (854, 403)
Screenshot: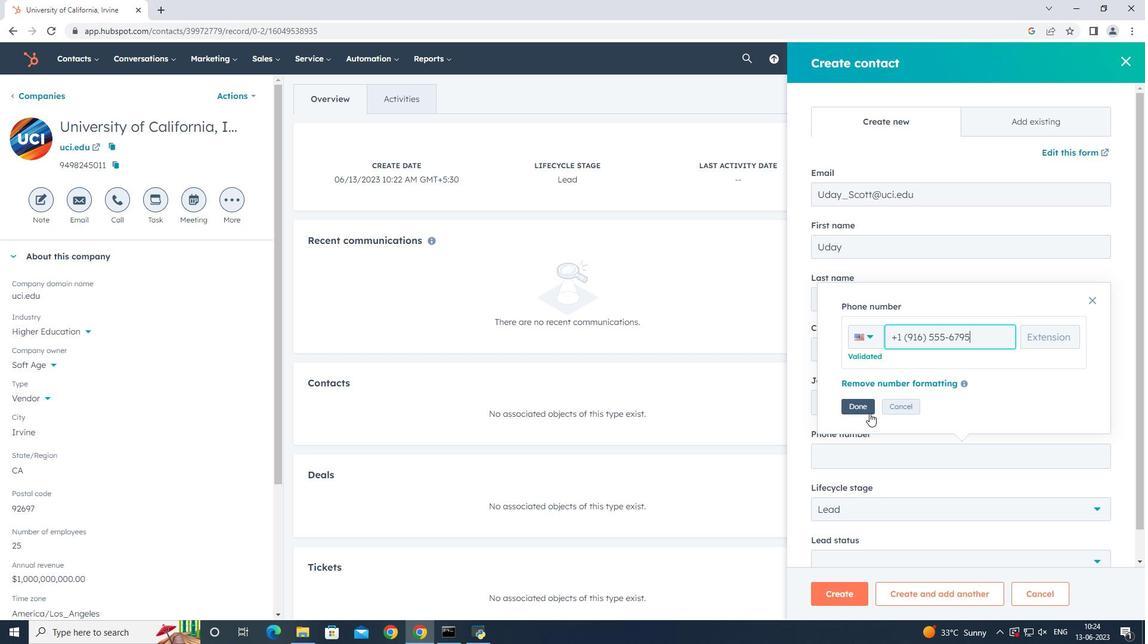 
Action: Mouse pressed left at (854, 403)
Screenshot: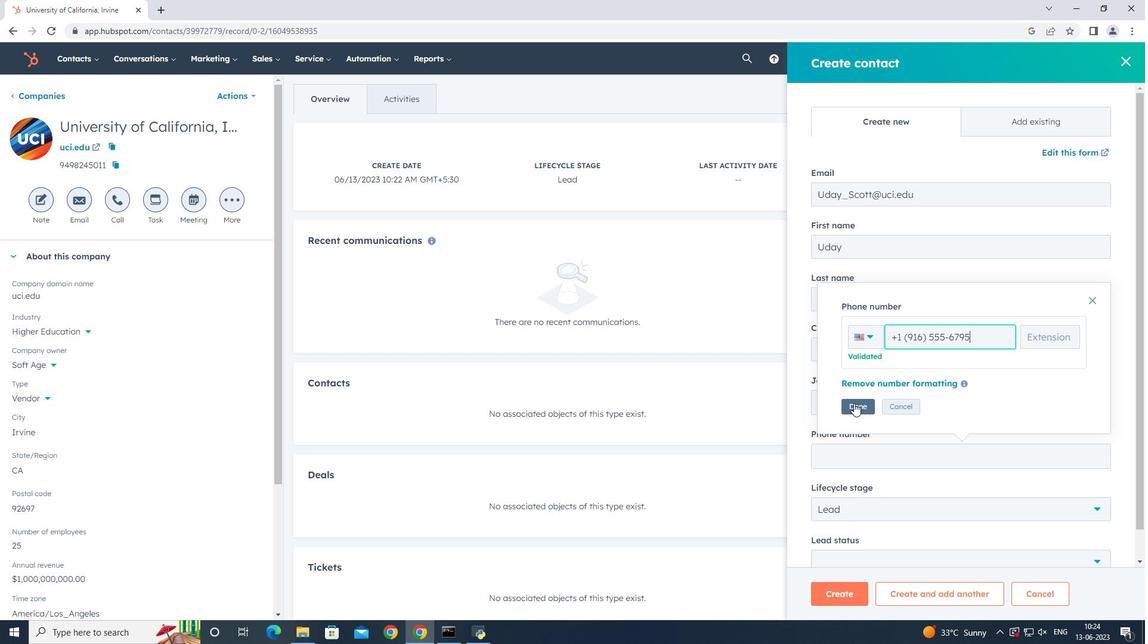 
Action: Mouse moved to (966, 454)
Screenshot: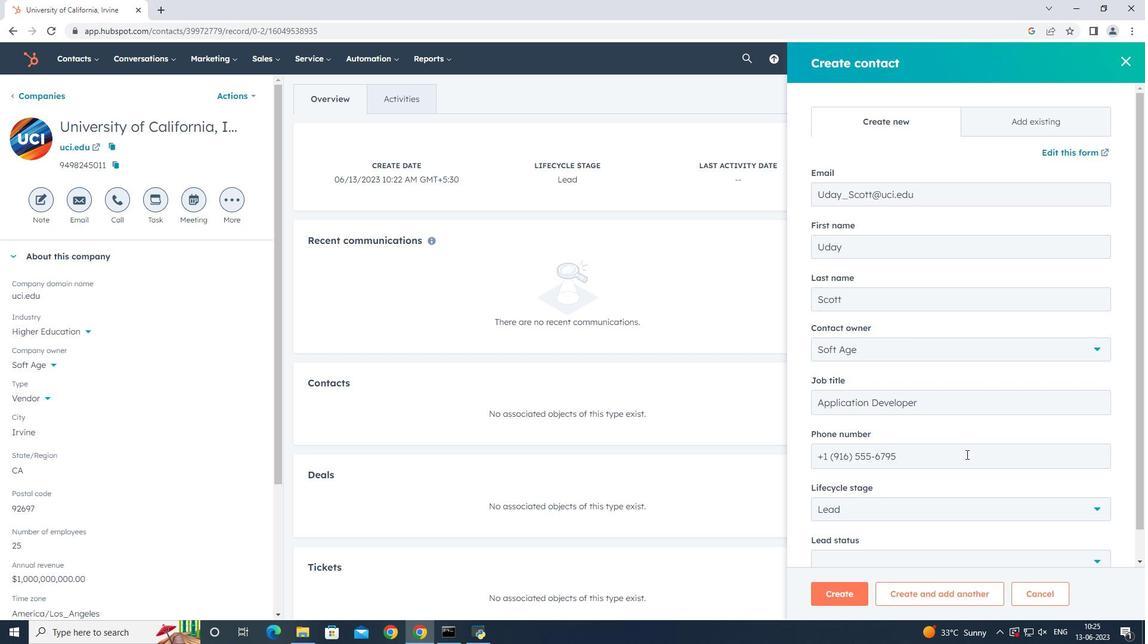 
Action: Mouse scrolled (966, 453) with delta (0, 0)
Screenshot: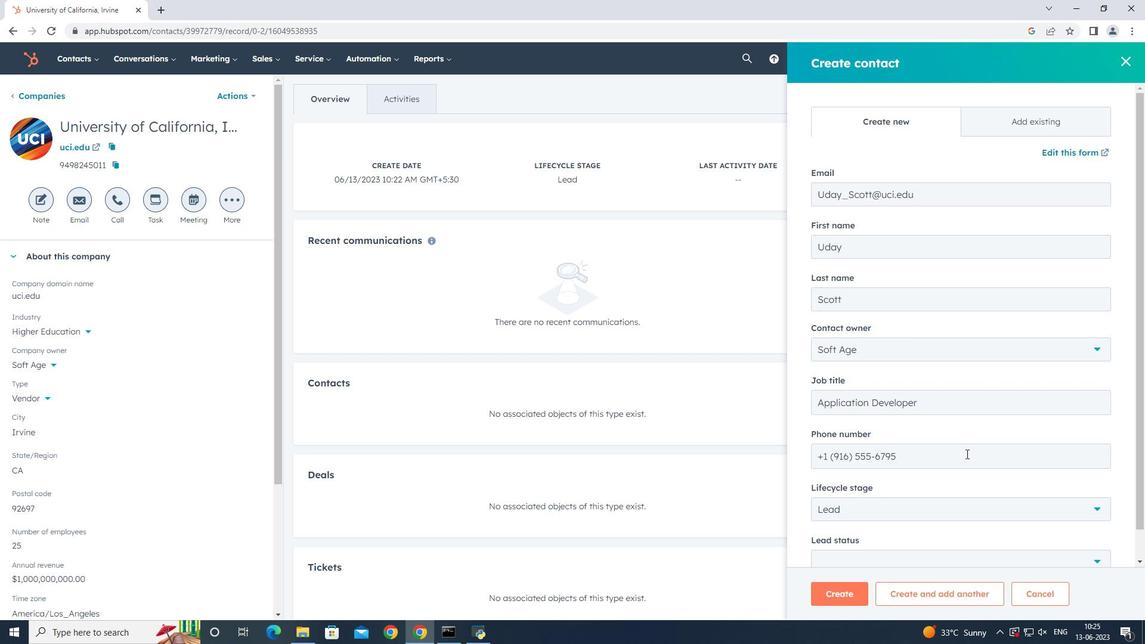 
Action: Mouse scrolled (966, 453) with delta (0, 0)
Screenshot: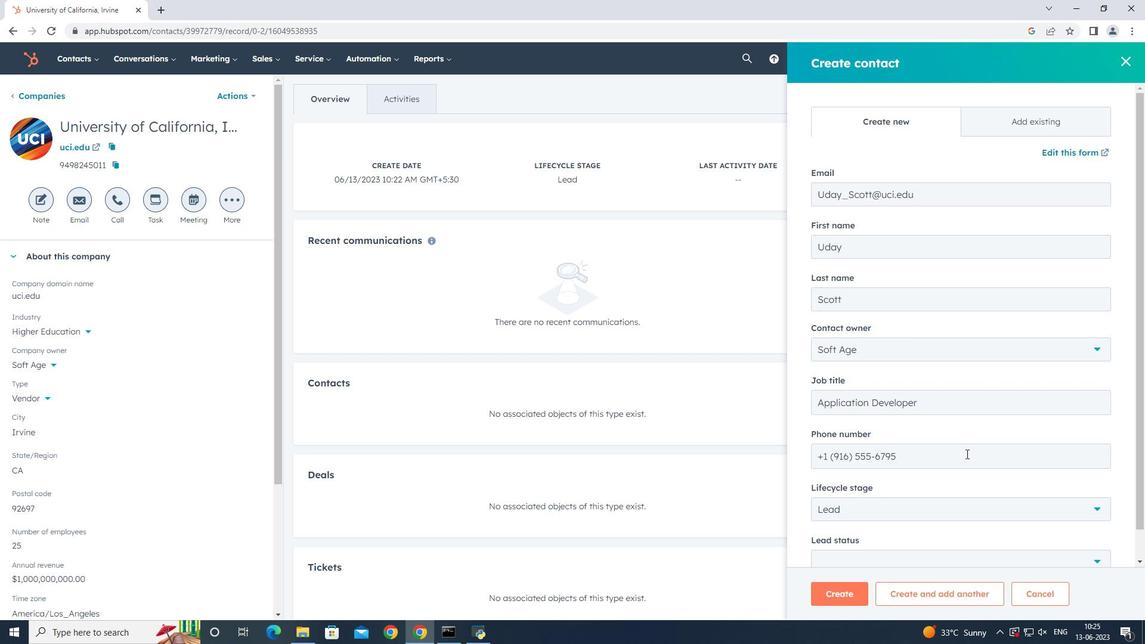 
Action: Mouse moved to (955, 478)
Screenshot: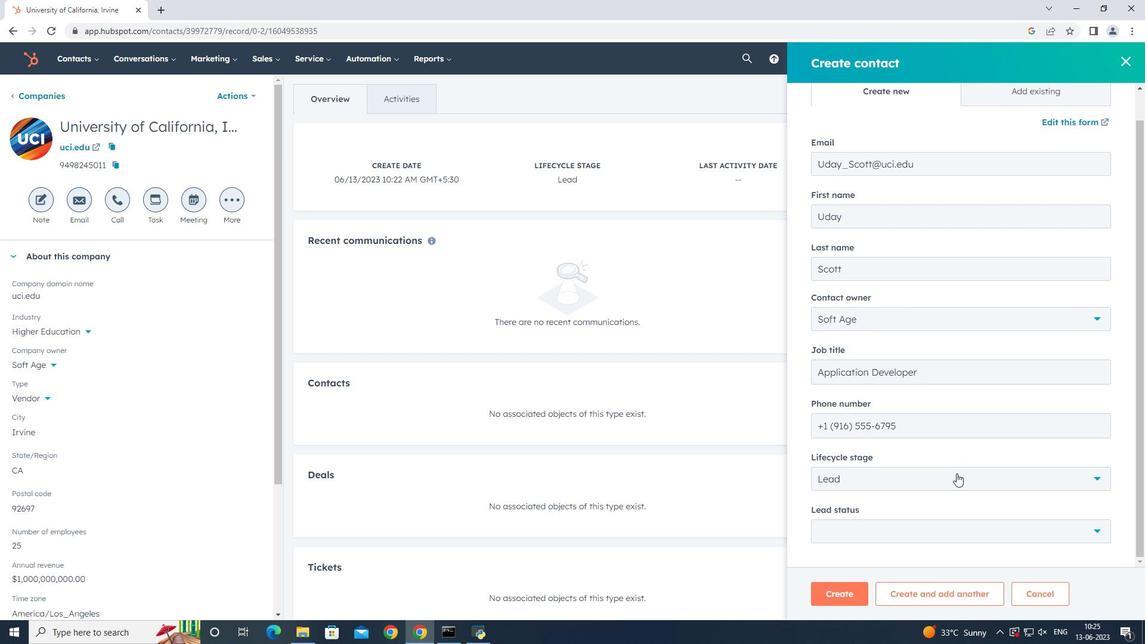 
Action: Mouse pressed left at (955, 478)
Screenshot: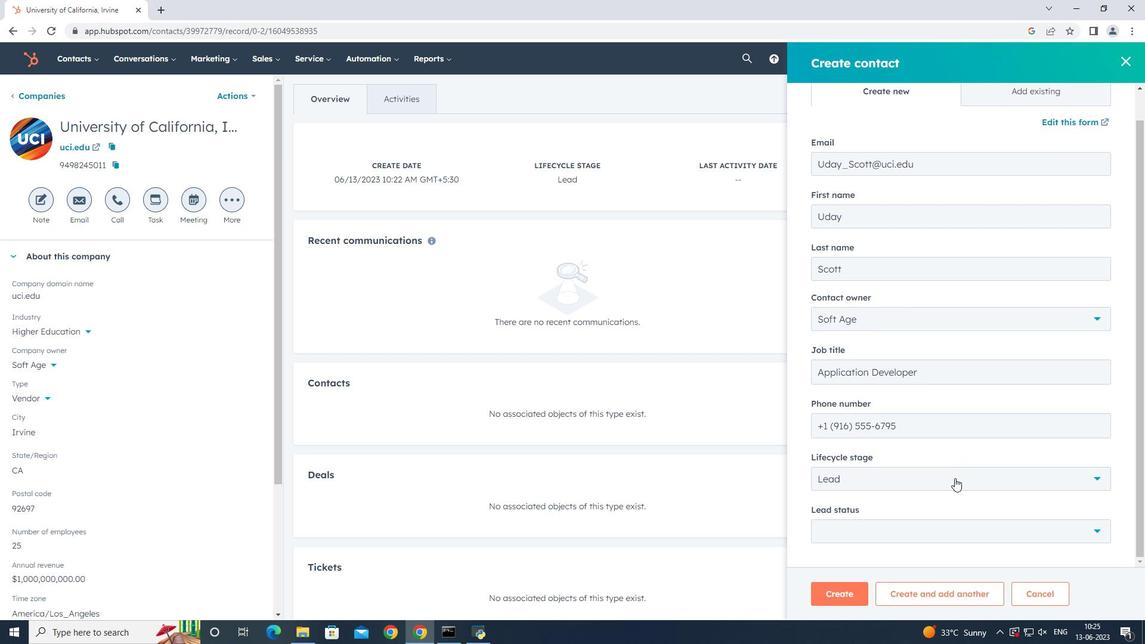 
Action: Mouse moved to (930, 369)
Screenshot: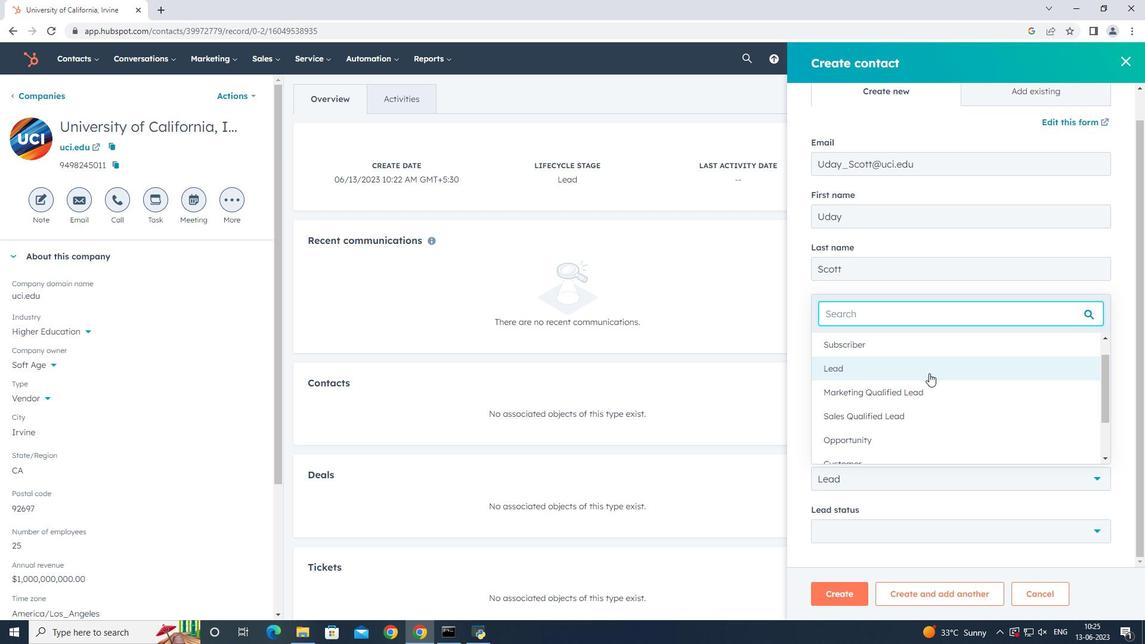 
Action: Mouse pressed left at (930, 369)
Screenshot: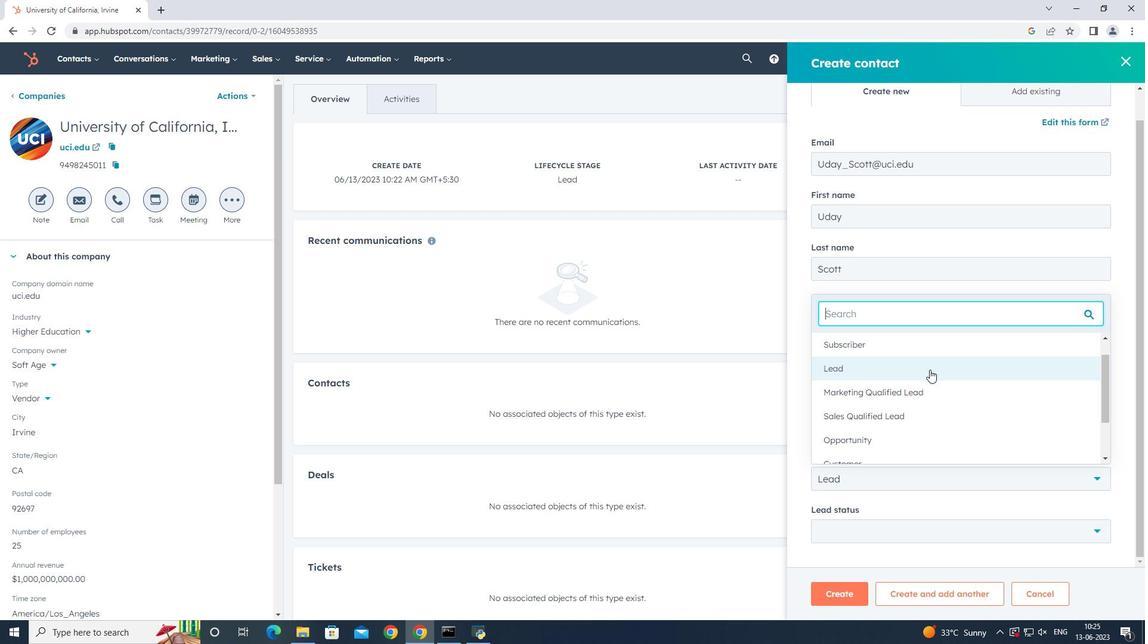 
Action: Mouse moved to (932, 523)
Screenshot: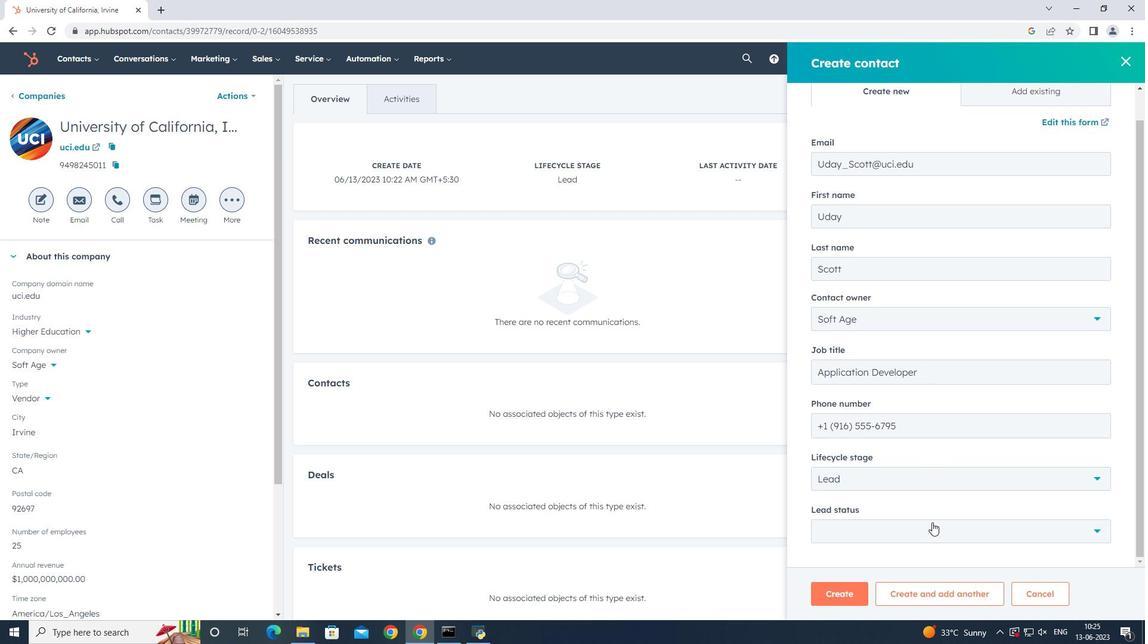 
Action: Mouse pressed left at (932, 523)
Screenshot: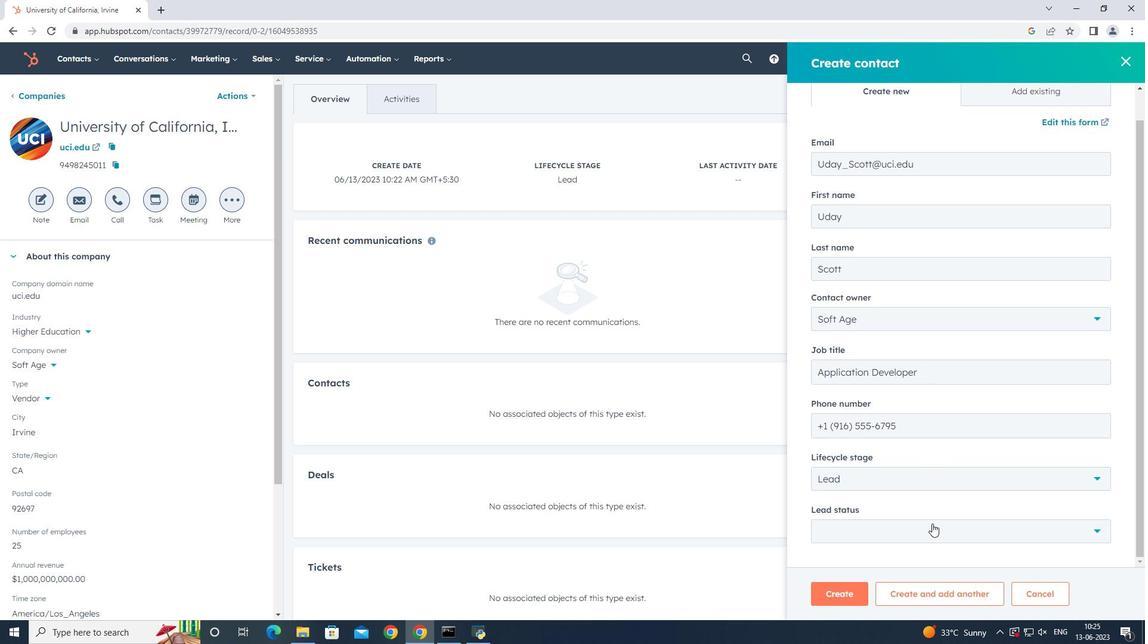 
Action: Mouse moved to (903, 466)
Screenshot: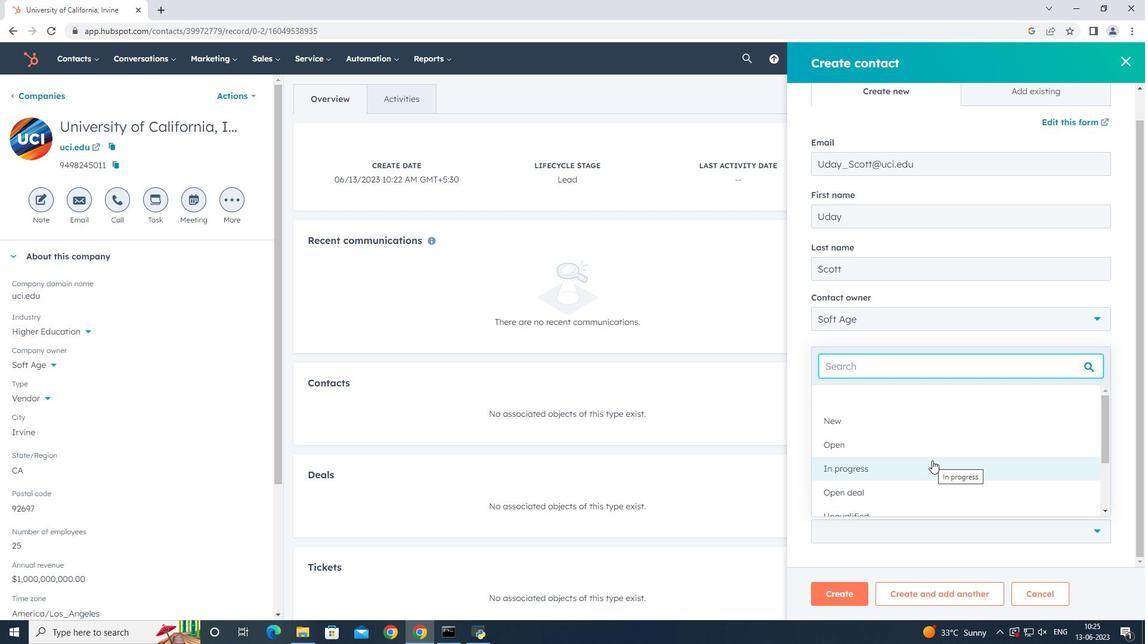 
Action: Mouse pressed left at (903, 466)
Screenshot: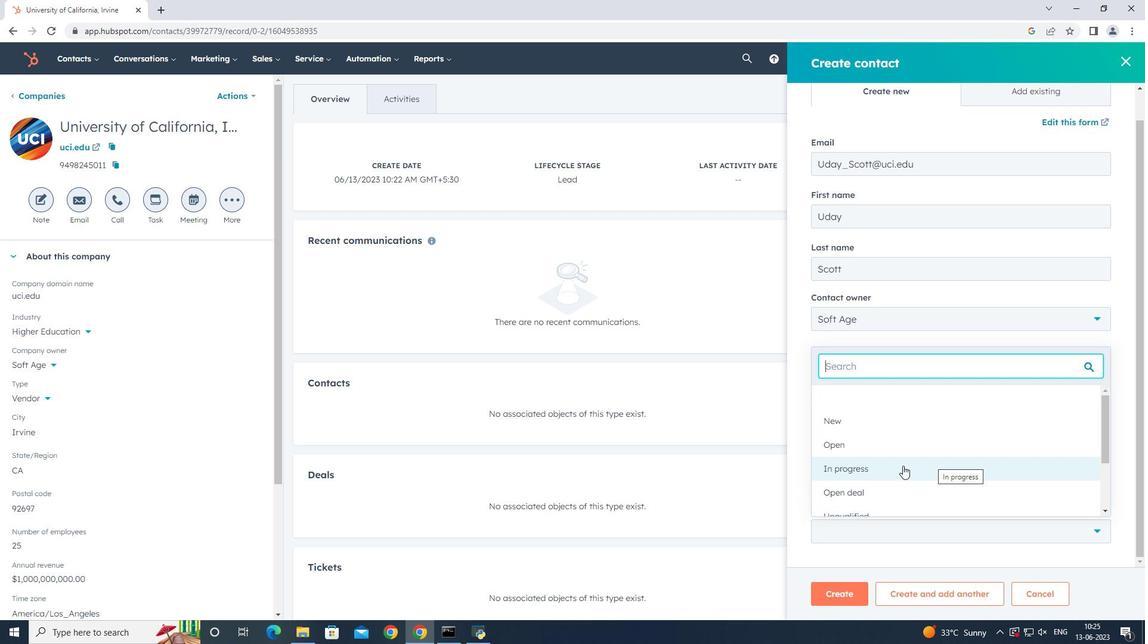 
Action: Mouse moved to (967, 507)
Screenshot: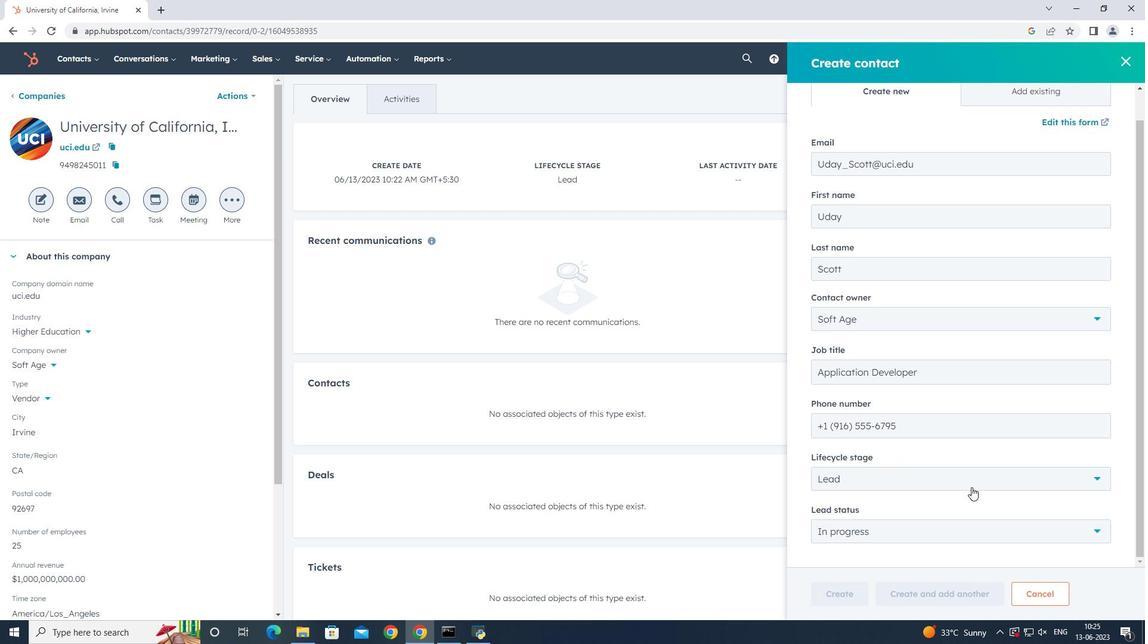 
Action: Mouse scrolled (967, 507) with delta (0, 0)
Screenshot: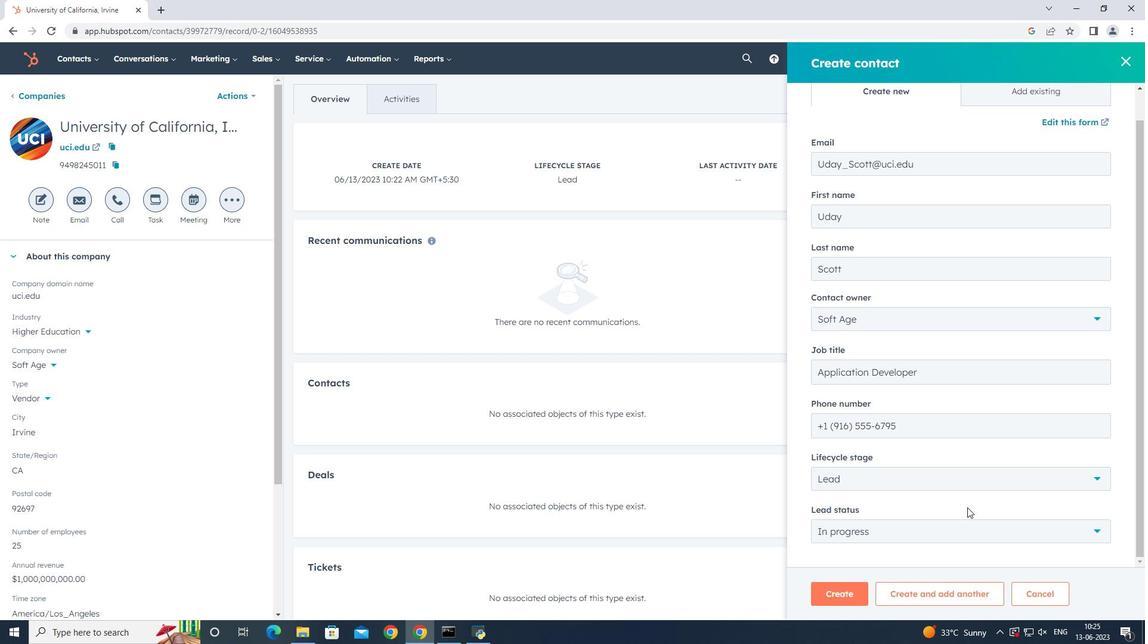 
Action: Mouse moved to (966, 506)
Screenshot: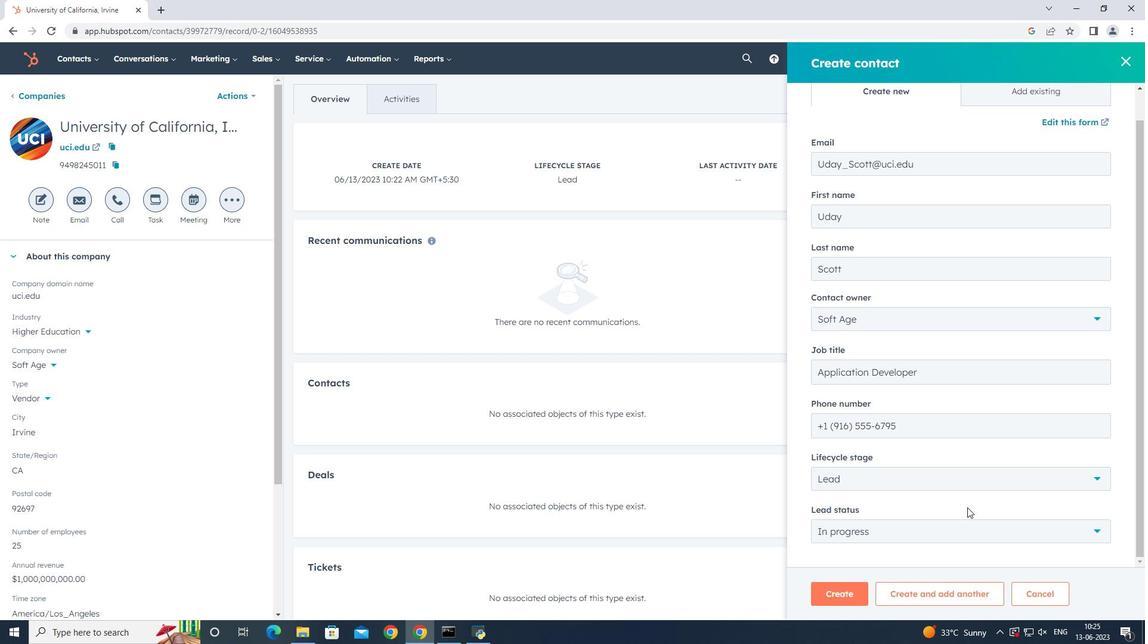 
Action: Mouse scrolled (966, 507) with delta (0, 0)
Screenshot: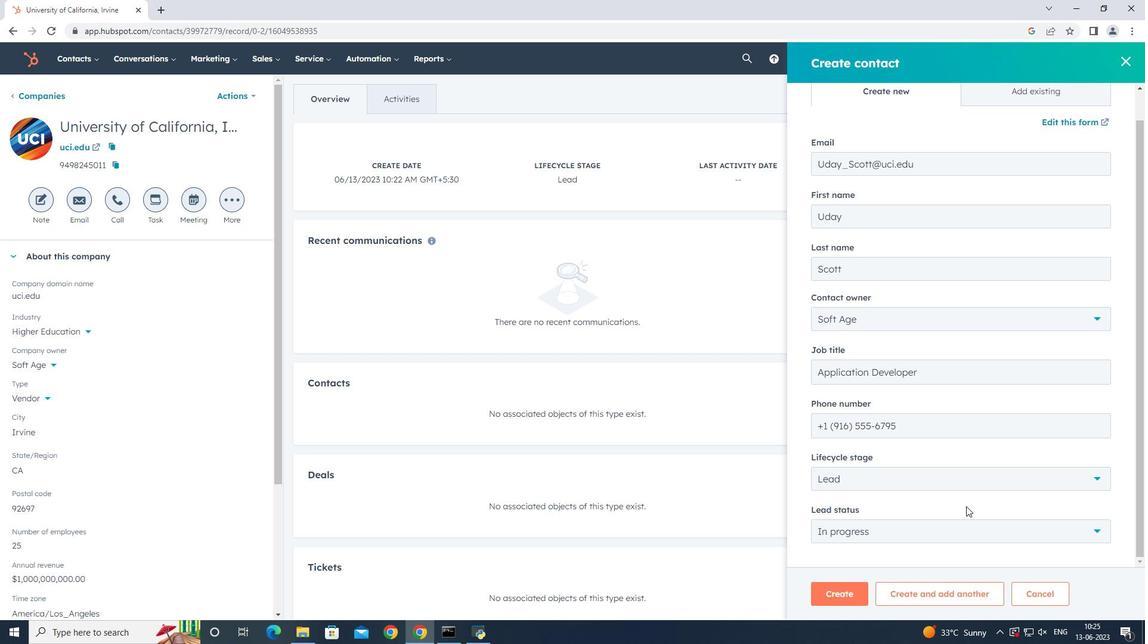
Action: Mouse scrolled (966, 506) with delta (0, 0)
Screenshot: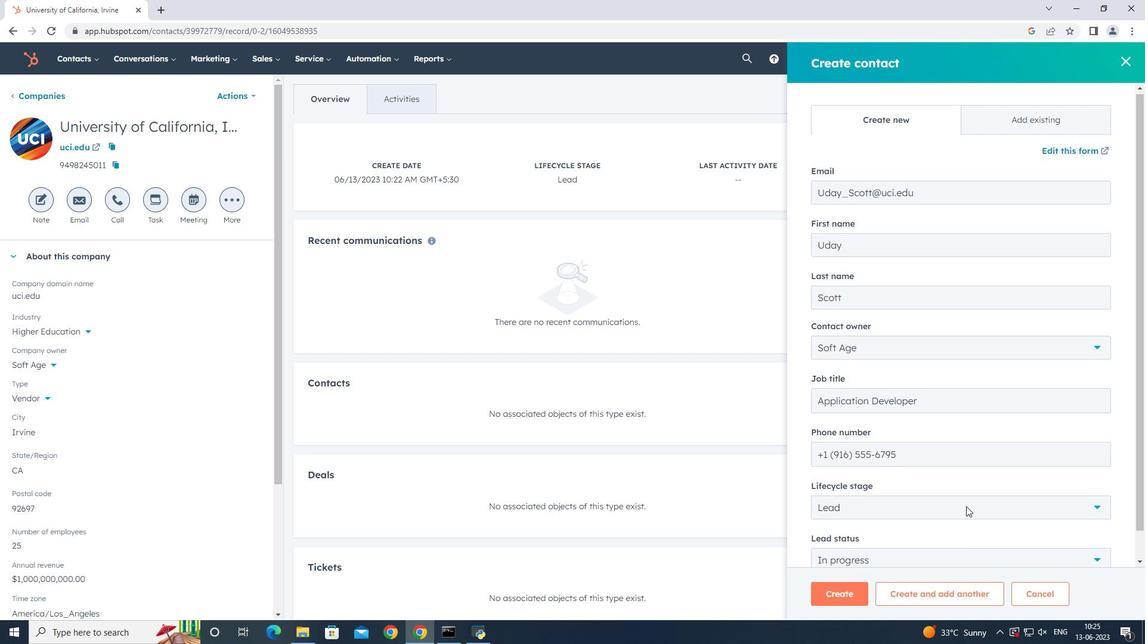 
Action: Mouse scrolled (966, 506) with delta (0, 0)
Screenshot: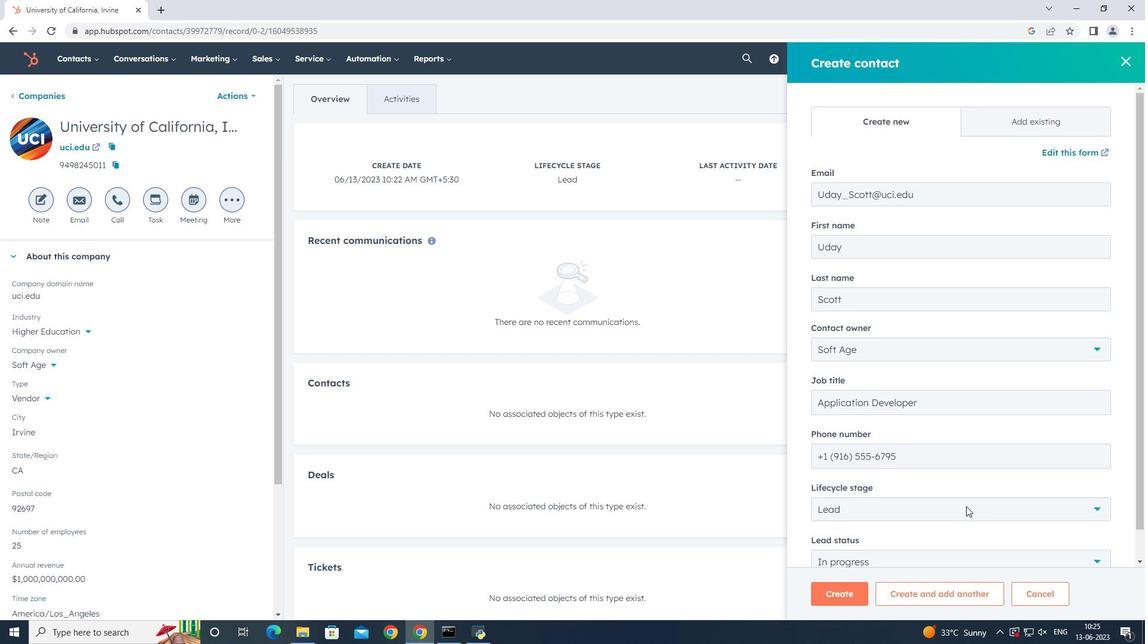 
Action: Mouse scrolled (966, 506) with delta (0, 0)
Screenshot: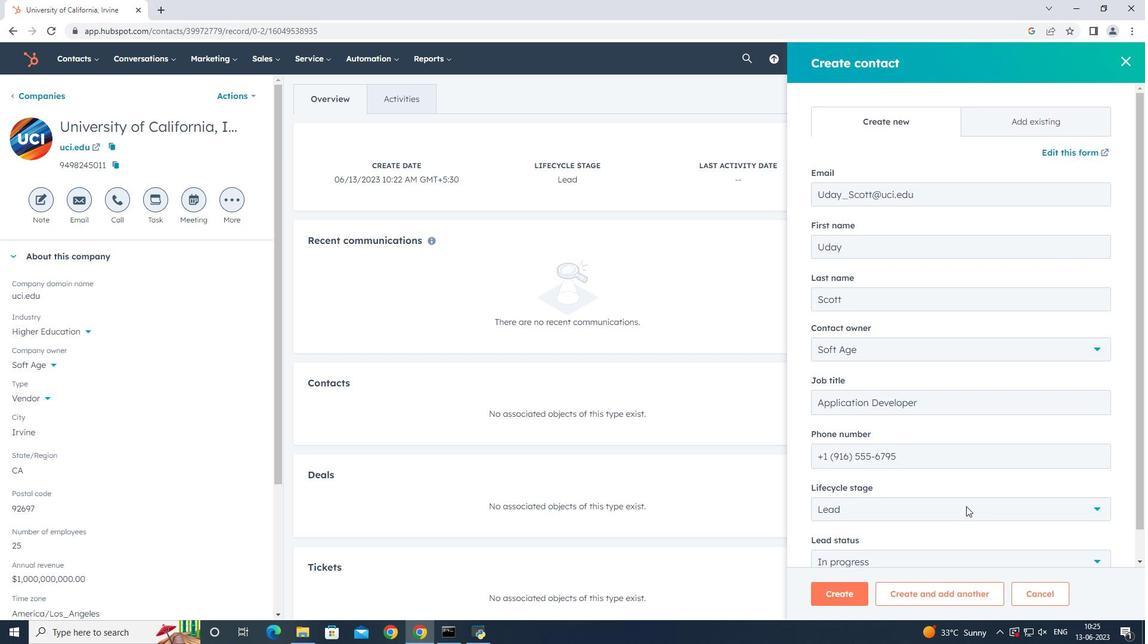
Action: Mouse moved to (840, 596)
Screenshot: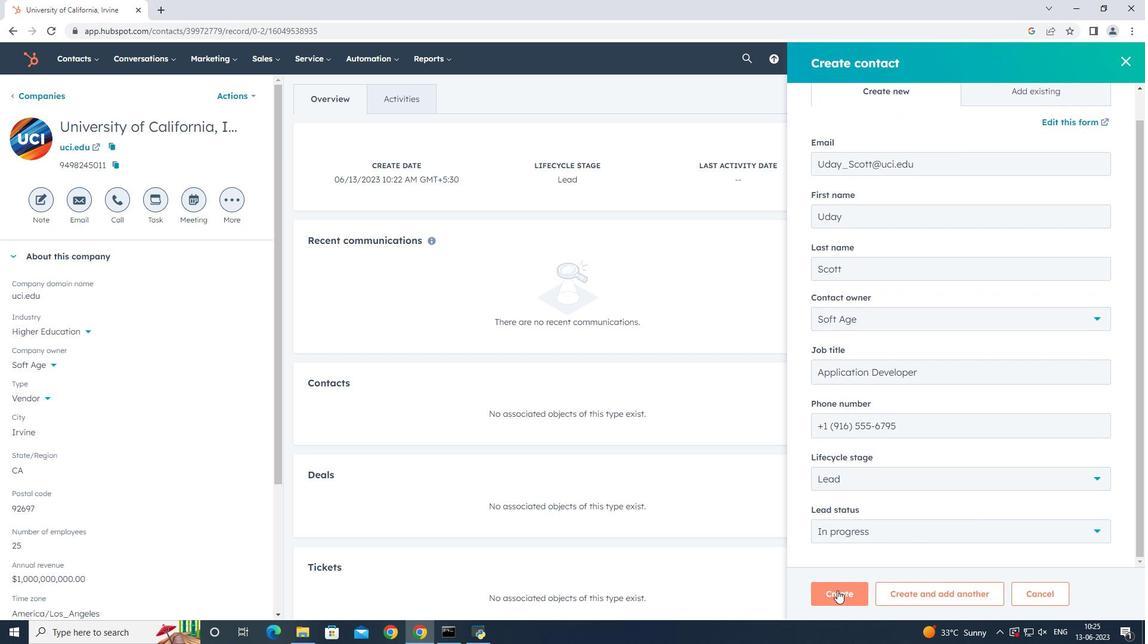 
Action: Mouse pressed left at (840, 596)
Screenshot: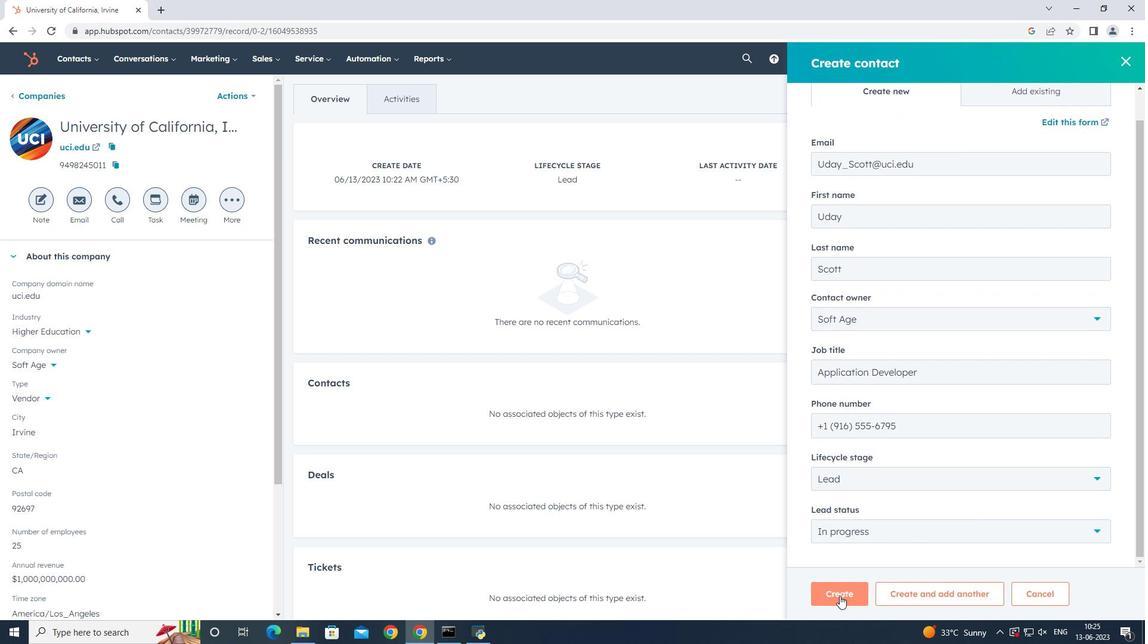 
Action: Mouse moved to (680, 369)
Screenshot: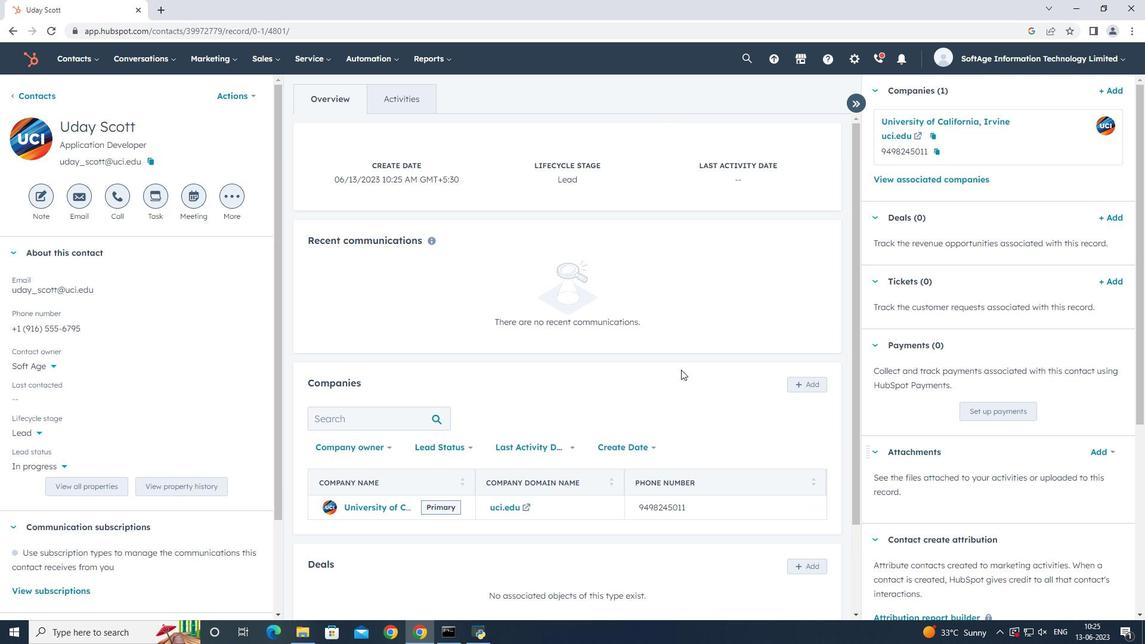 
